 Task: Find a one-way flight from San Jose to Springfield on May 2 for 3 passengers in Premium economy with 1 checked bag, departing between 5:00 PM and 6:00 PM.
Action: Mouse moved to (213, 283)
Screenshot: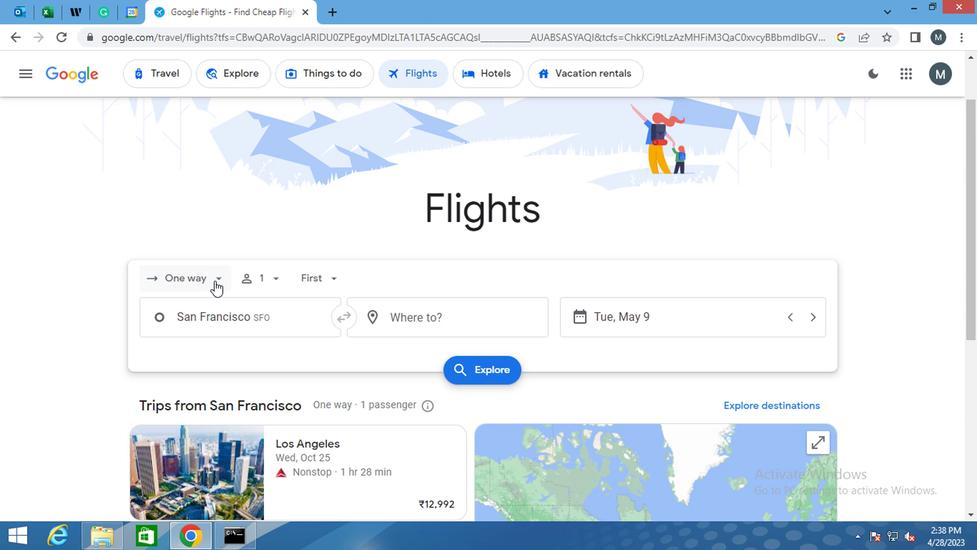 
Action: Mouse pressed left at (213, 283)
Screenshot: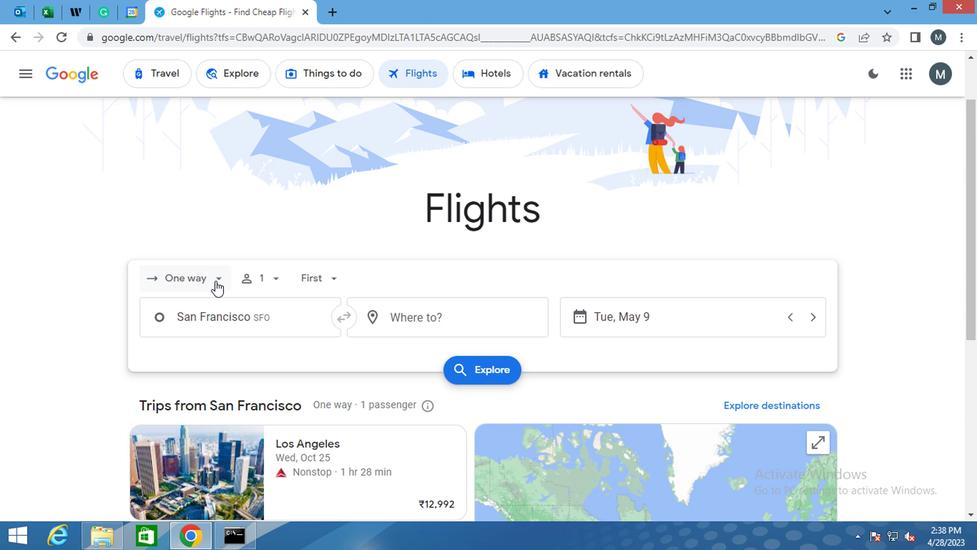 
Action: Mouse moved to (212, 350)
Screenshot: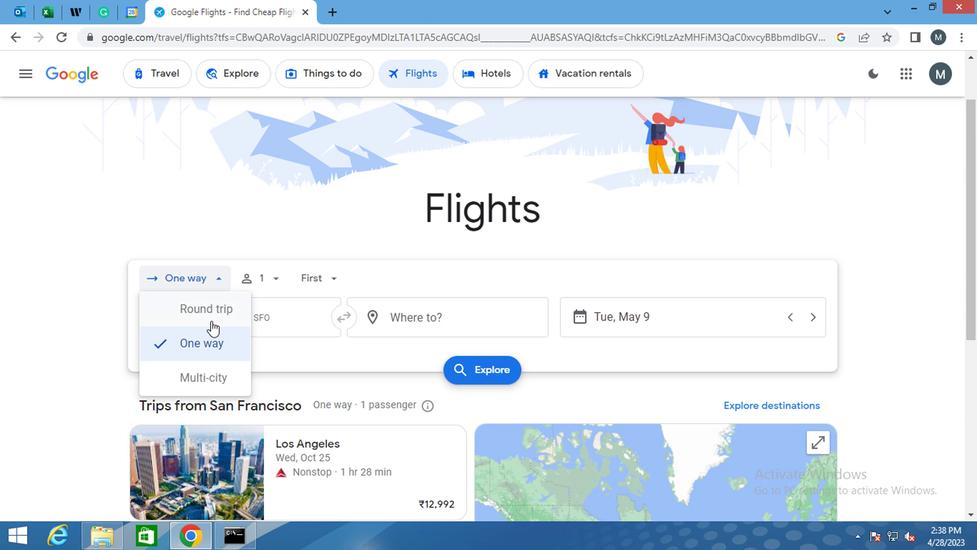 
Action: Mouse pressed left at (212, 350)
Screenshot: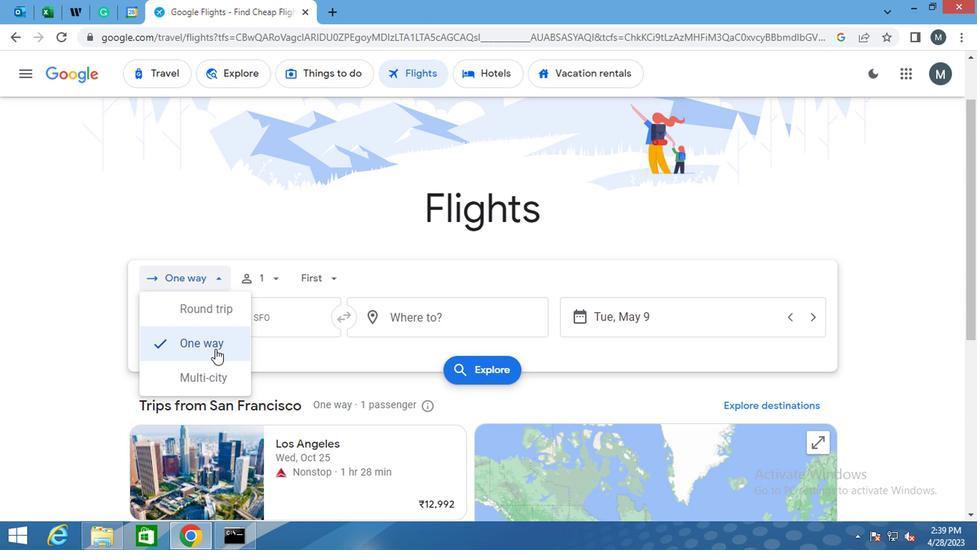 
Action: Mouse moved to (273, 284)
Screenshot: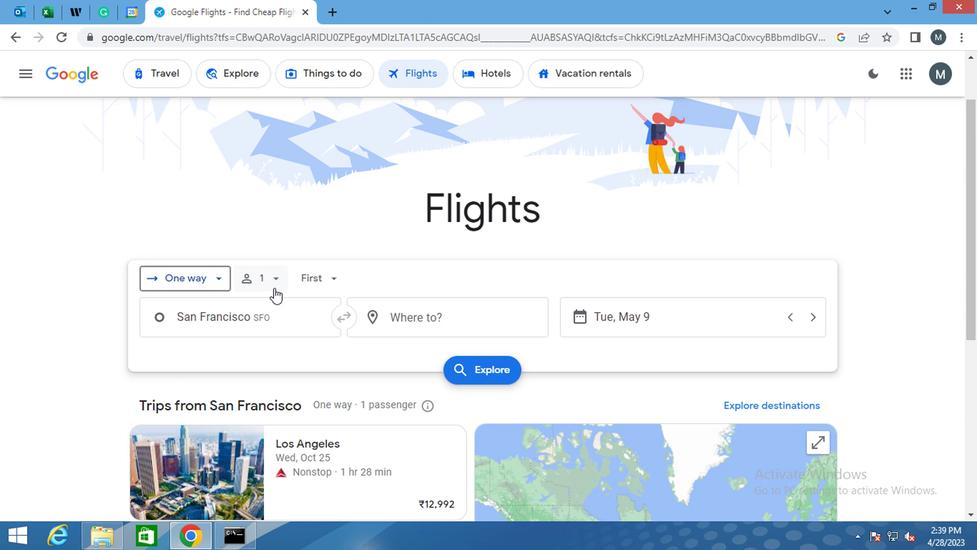 
Action: Mouse pressed left at (273, 284)
Screenshot: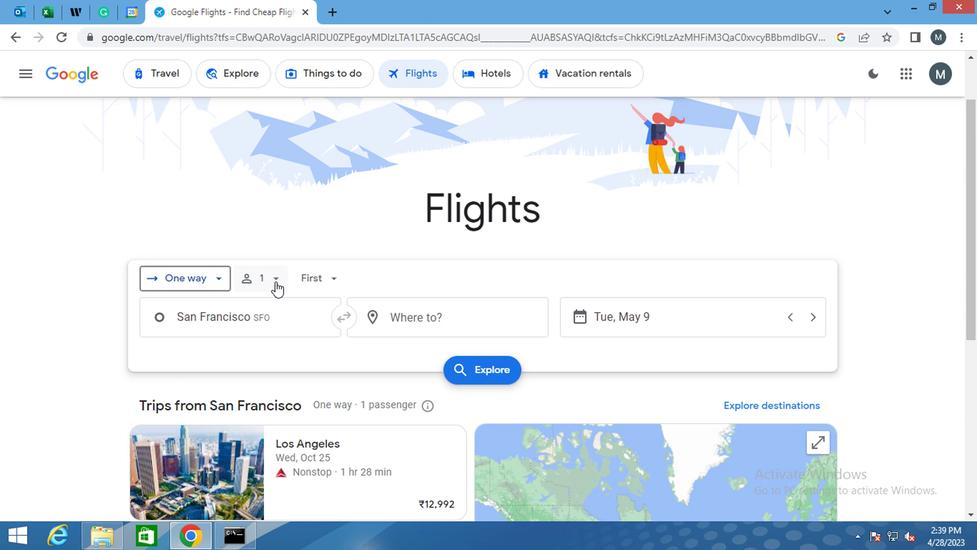 
Action: Mouse moved to (381, 351)
Screenshot: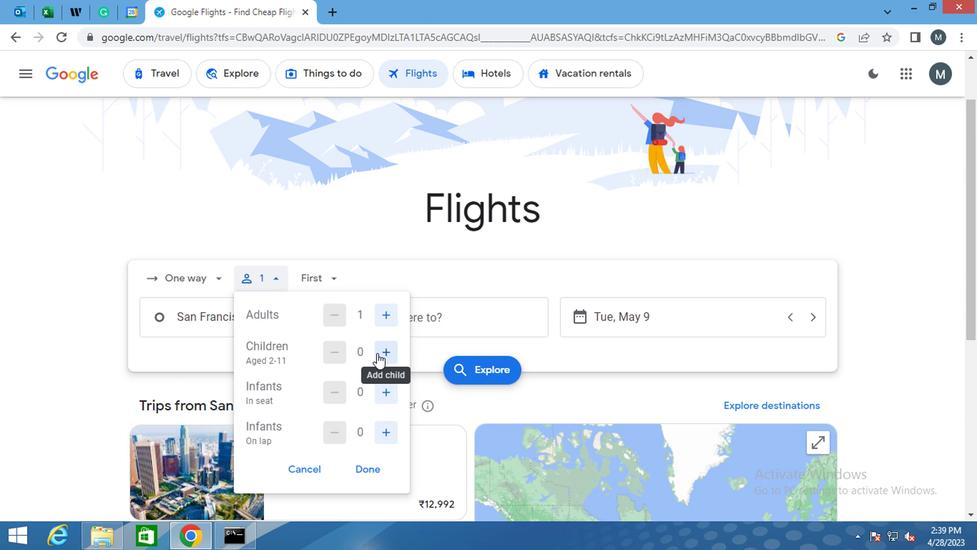 
Action: Mouse pressed left at (381, 351)
Screenshot: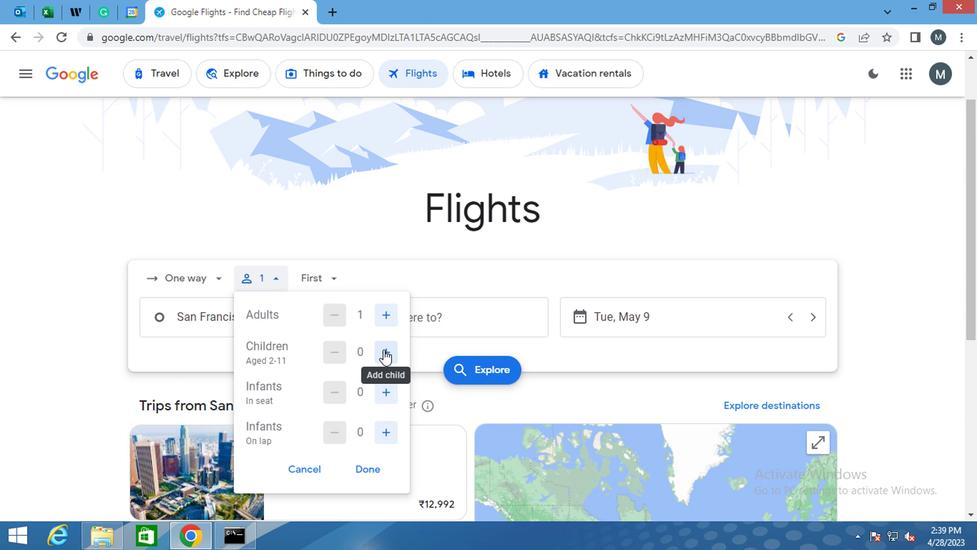 
Action: Mouse moved to (379, 393)
Screenshot: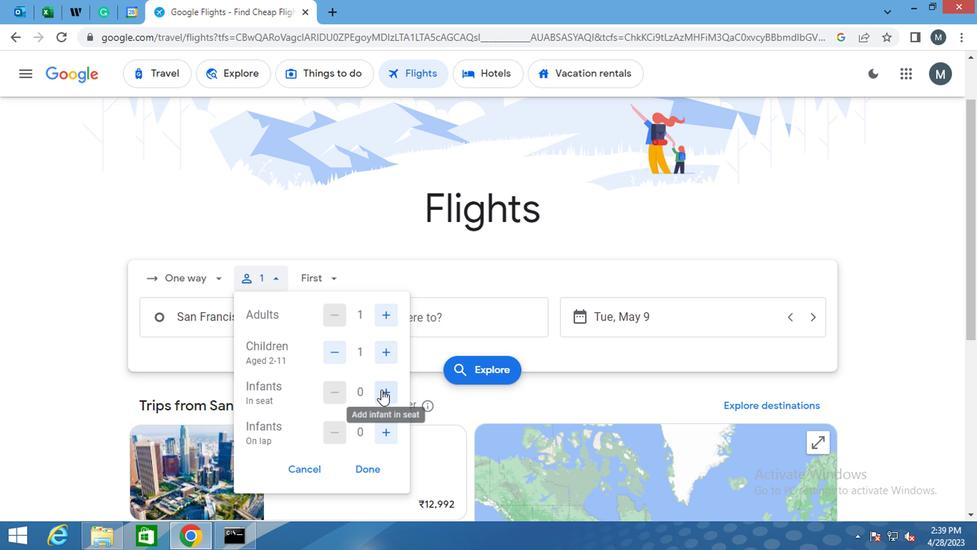 
Action: Mouse pressed left at (379, 393)
Screenshot: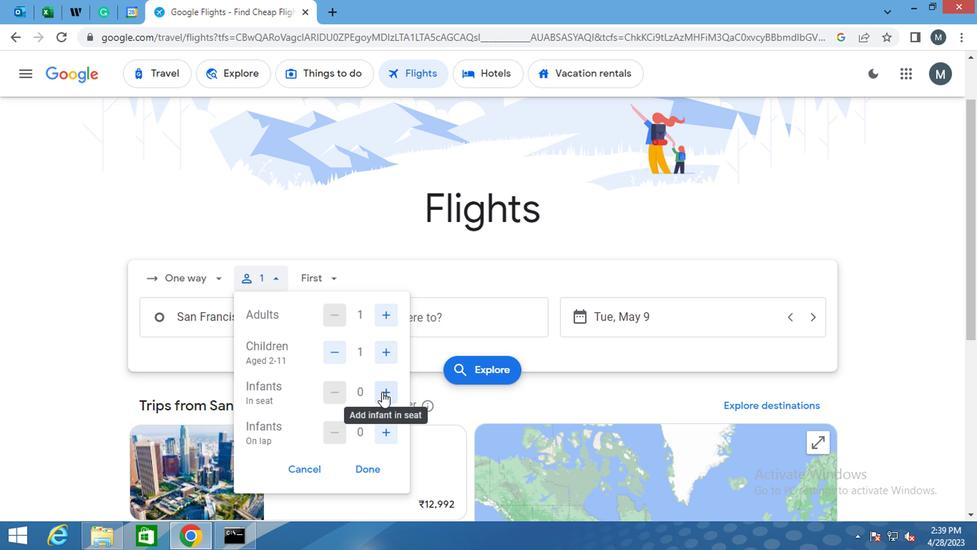 
Action: Mouse moved to (370, 476)
Screenshot: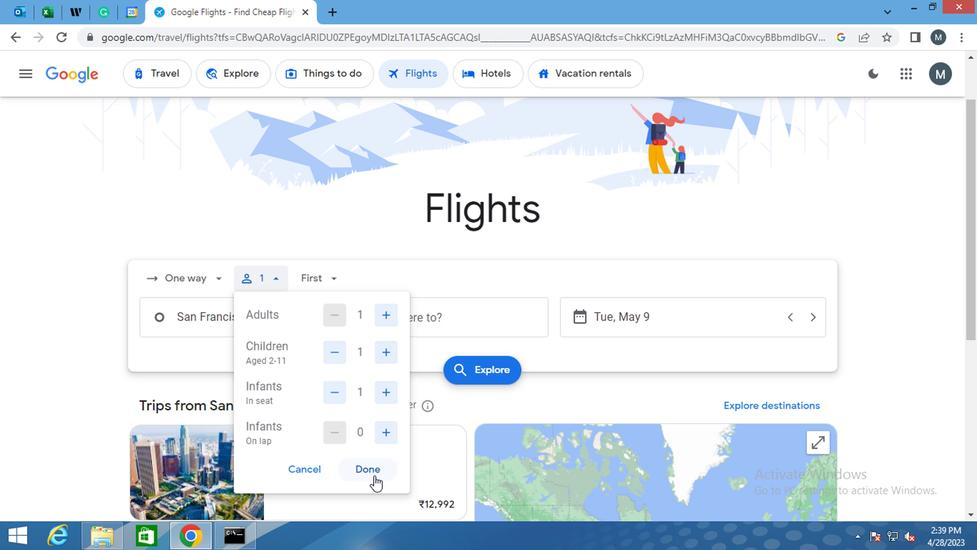
Action: Mouse pressed left at (370, 476)
Screenshot: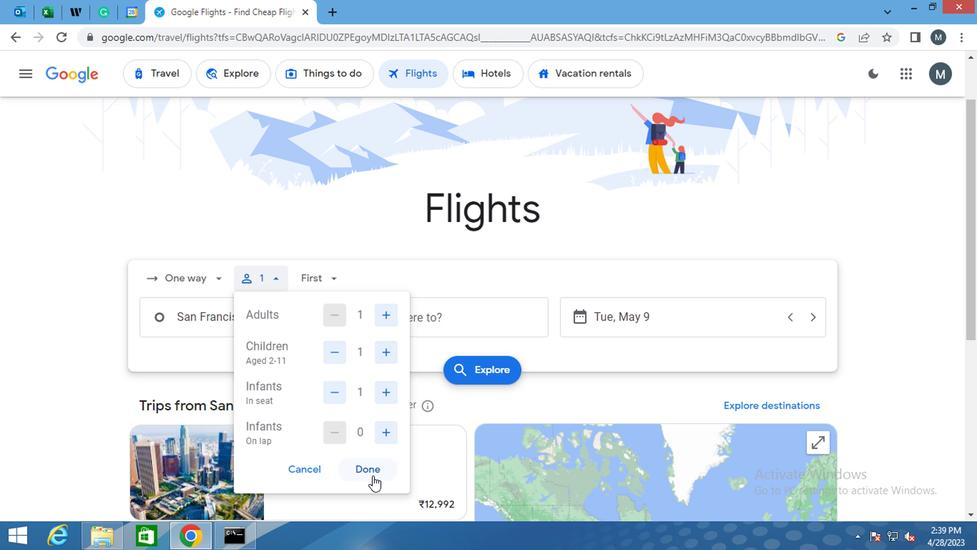 
Action: Mouse moved to (330, 283)
Screenshot: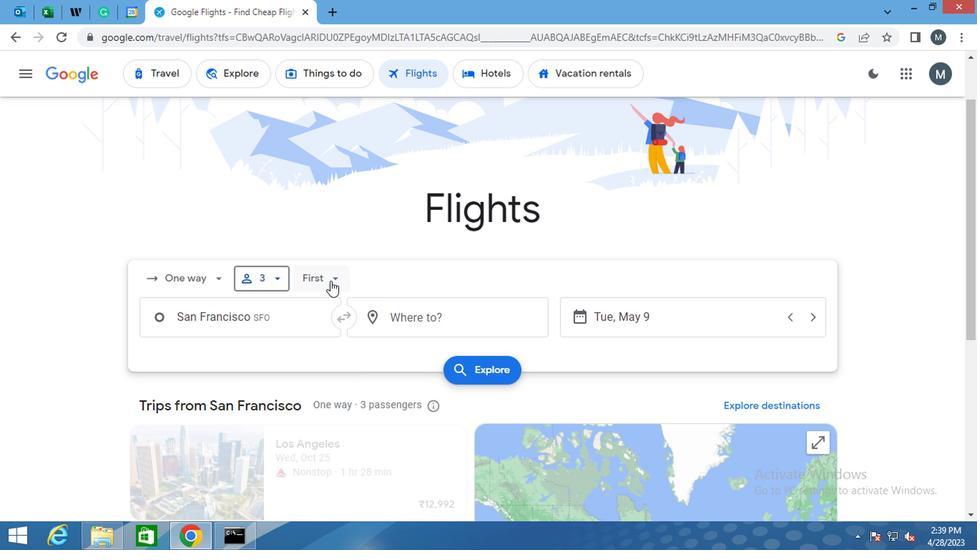 
Action: Mouse pressed left at (330, 283)
Screenshot: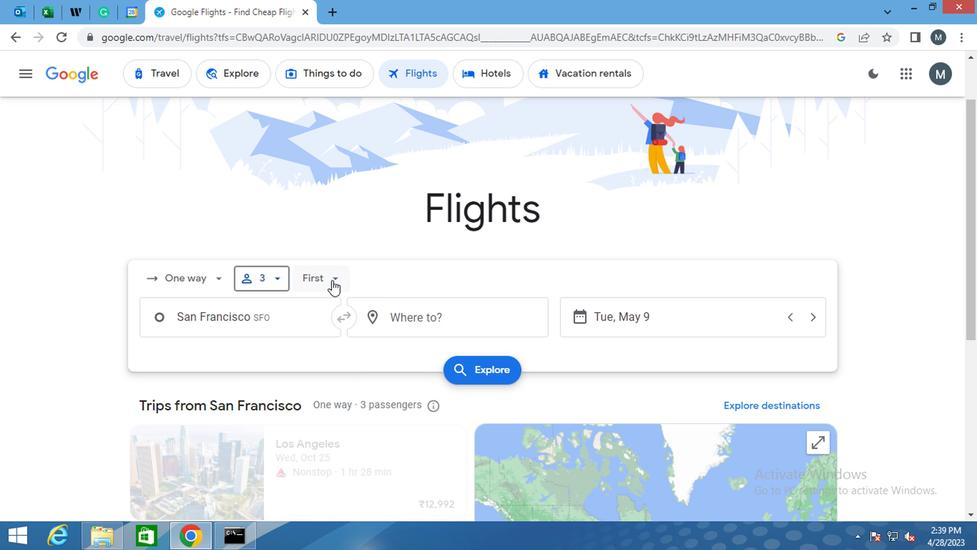 
Action: Mouse moved to (338, 339)
Screenshot: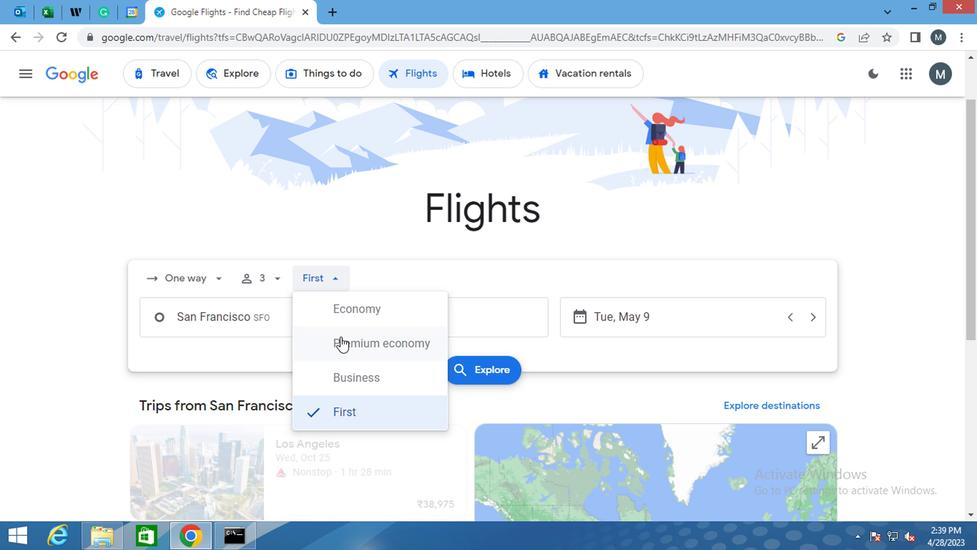 
Action: Mouse pressed left at (338, 339)
Screenshot: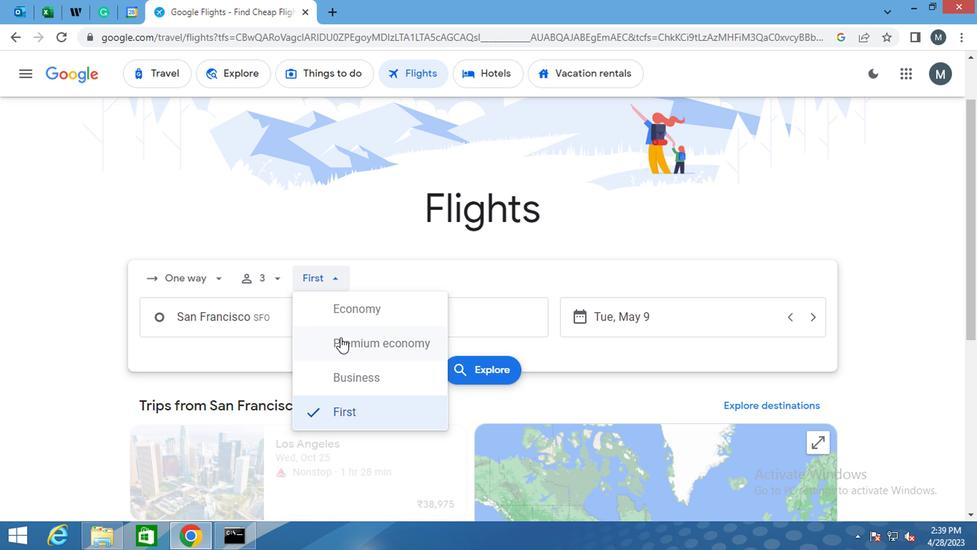 
Action: Mouse moved to (223, 321)
Screenshot: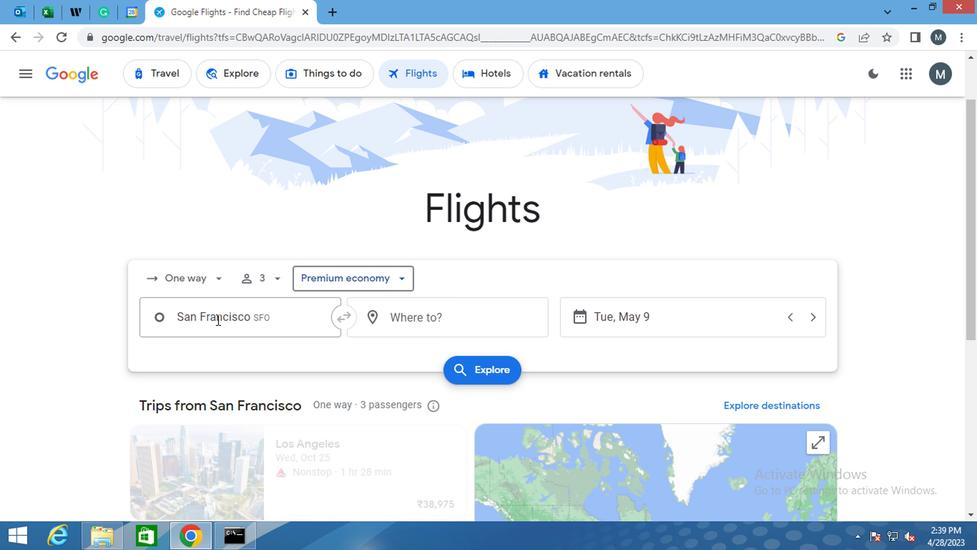 
Action: Mouse pressed left at (223, 321)
Screenshot: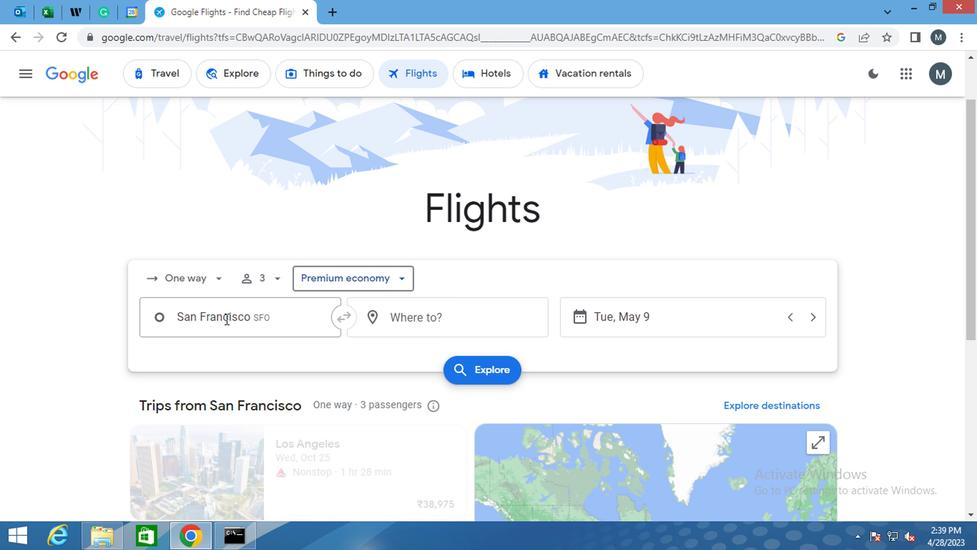 
Action: Mouse moved to (246, 390)
Screenshot: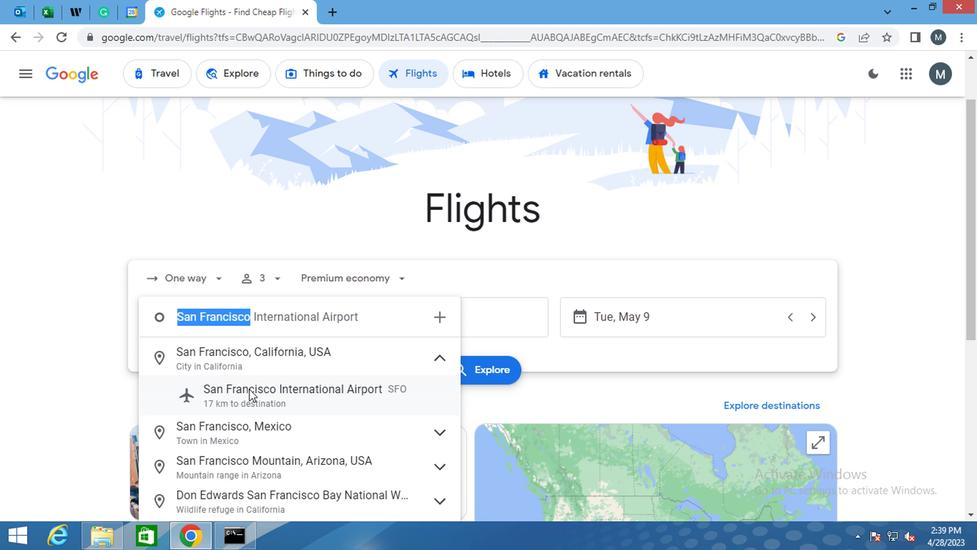 
Action: Mouse pressed left at (246, 390)
Screenshot: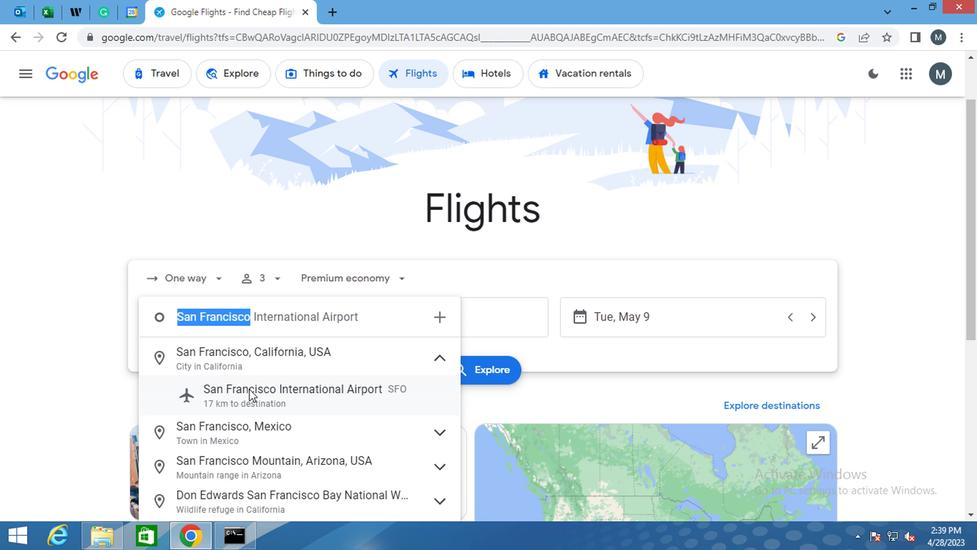
Action: Mouse moved to (253, 322)
Screenshot: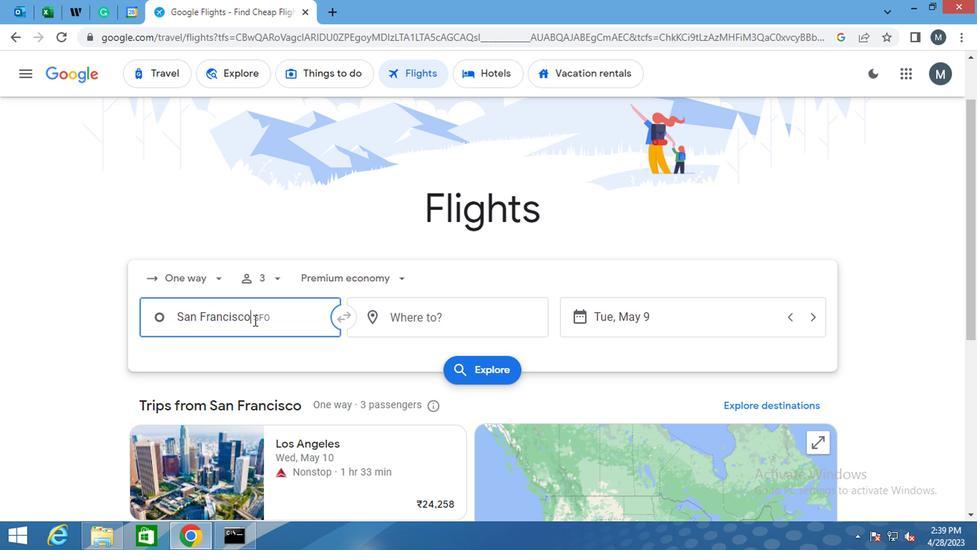 
Action: Mouse pressed left at (253, 322)
Screenshot: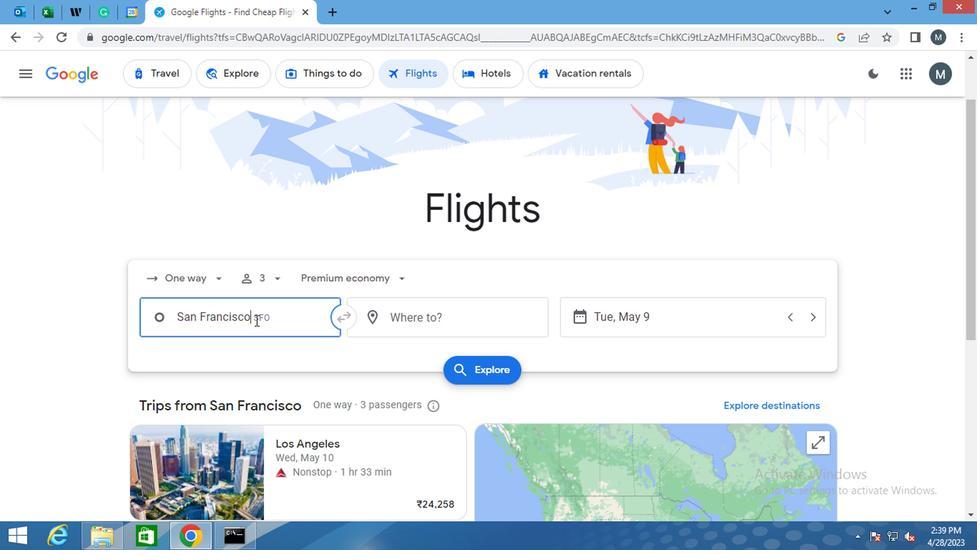 
Action: Mouse moved to (253, 373)
Screenshot: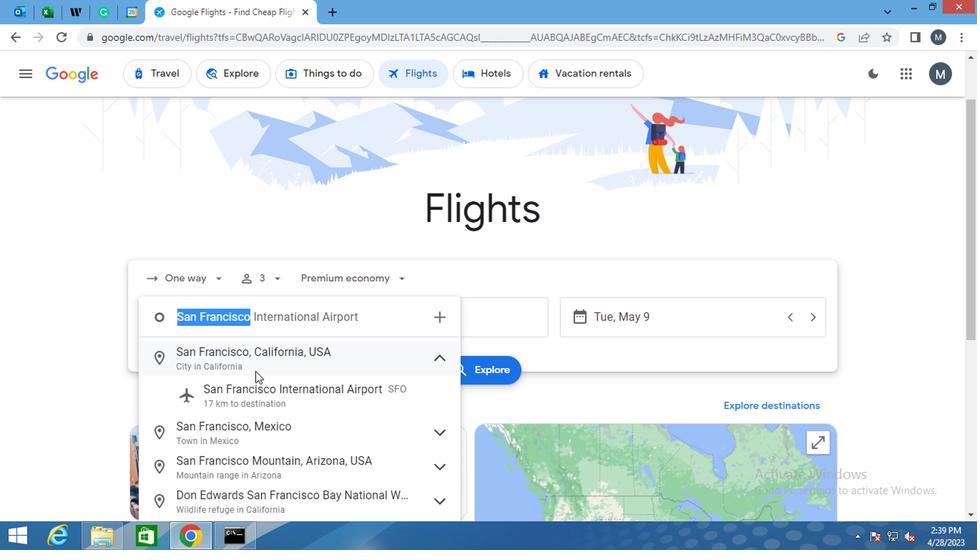 
Action: Key pressed <Key.shift>SAN<Key.space>JOSE
Screenshot: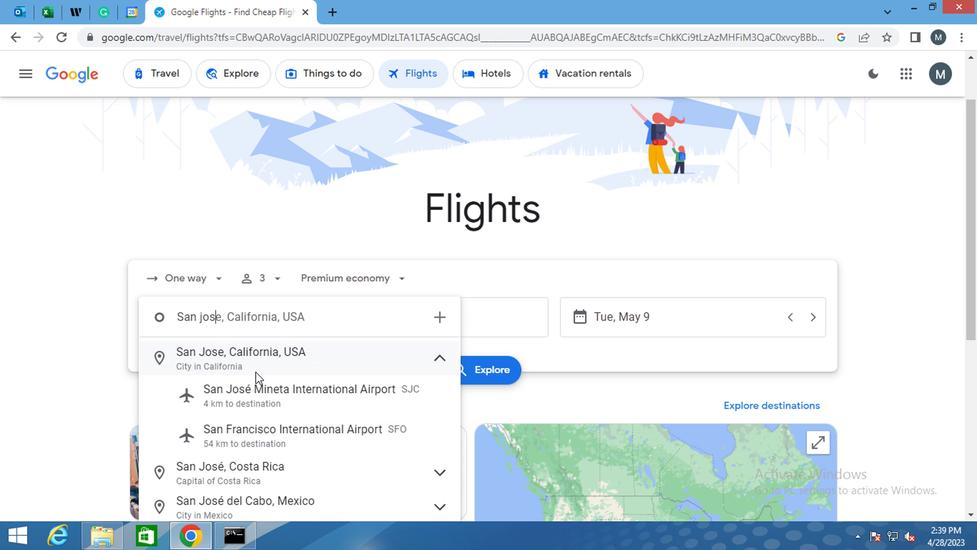 
Action: Mouse moved to (267, 438)
Screenshot: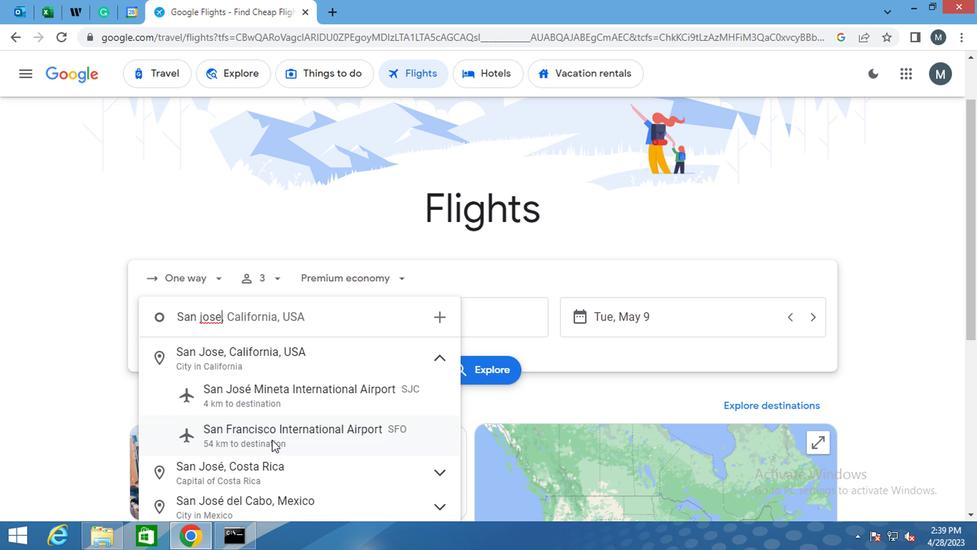 
Action: Key pressed IN<Key.backspace><Key.backspace><Key.space>INTE
Screenshot: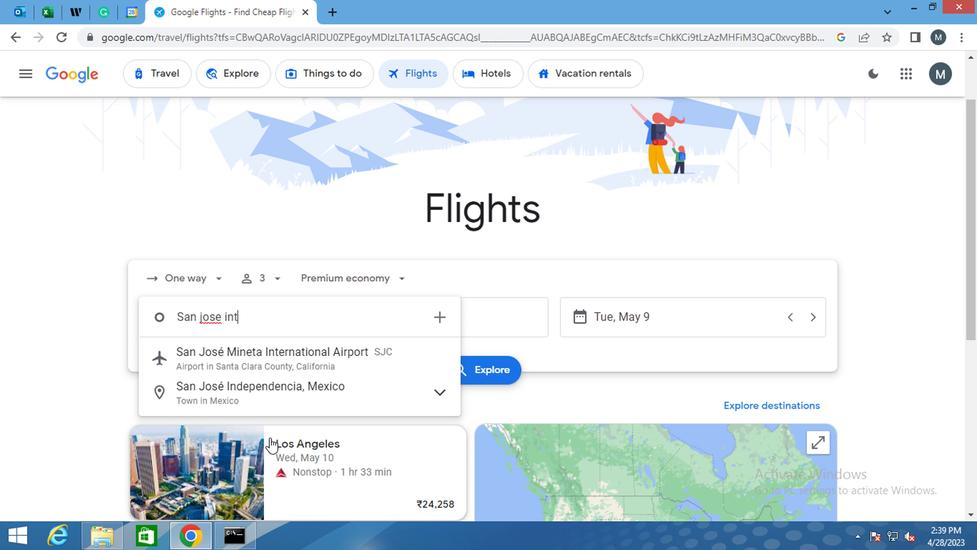 
Action: Mouse moved to (332, 361)
Screenshot: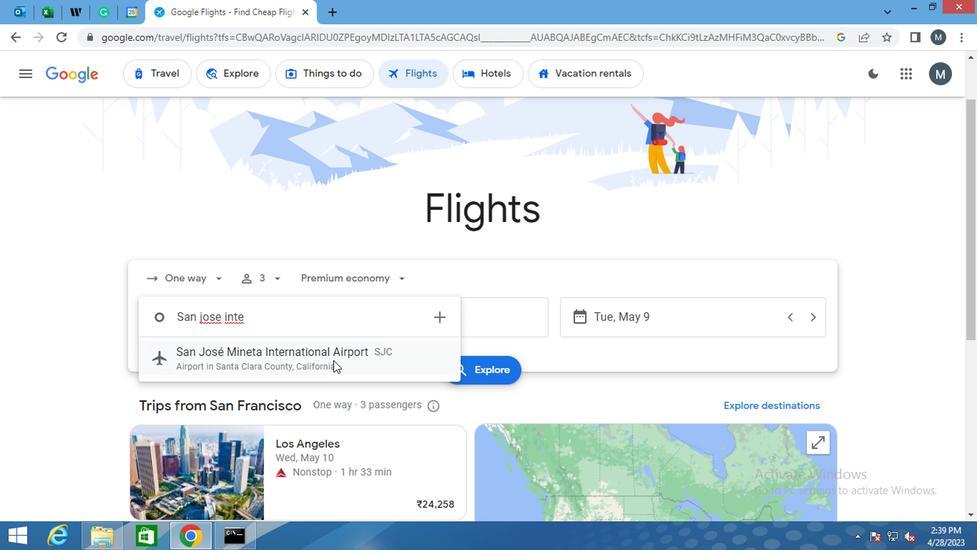 
Action: Mouse pressed left at (332, 361)
Screenshot: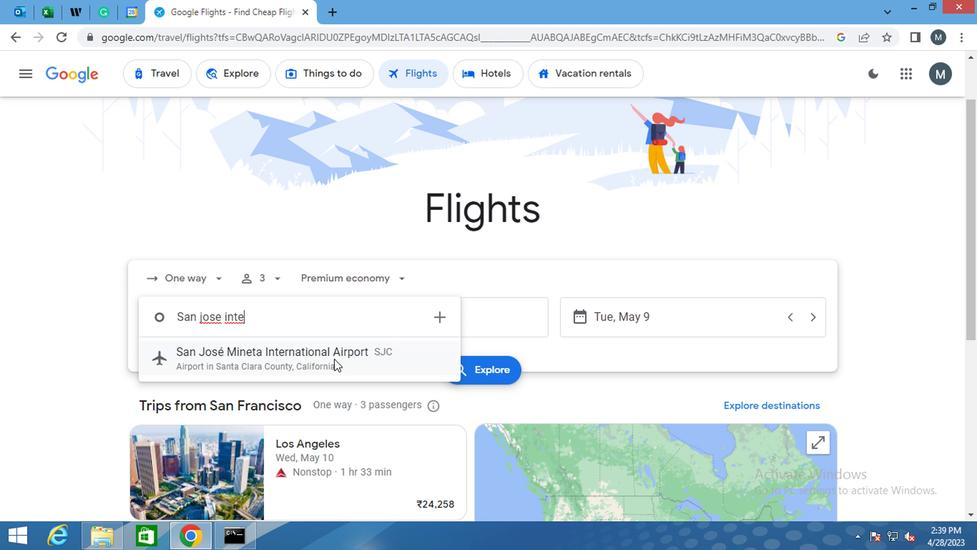 
Action: Mouse moved to (427, 322)
Screenshot: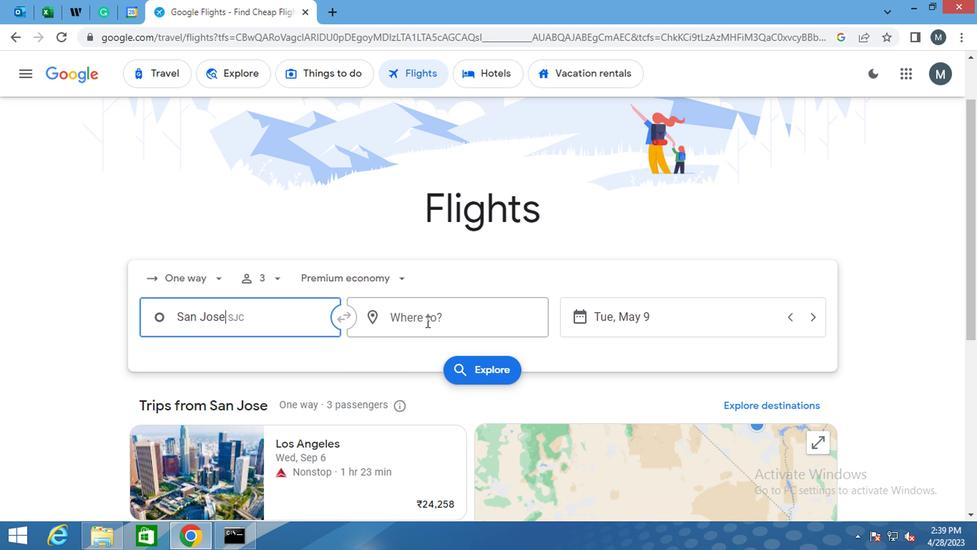 
Action: Mouse pressed left at (427, 322)
Screenshot: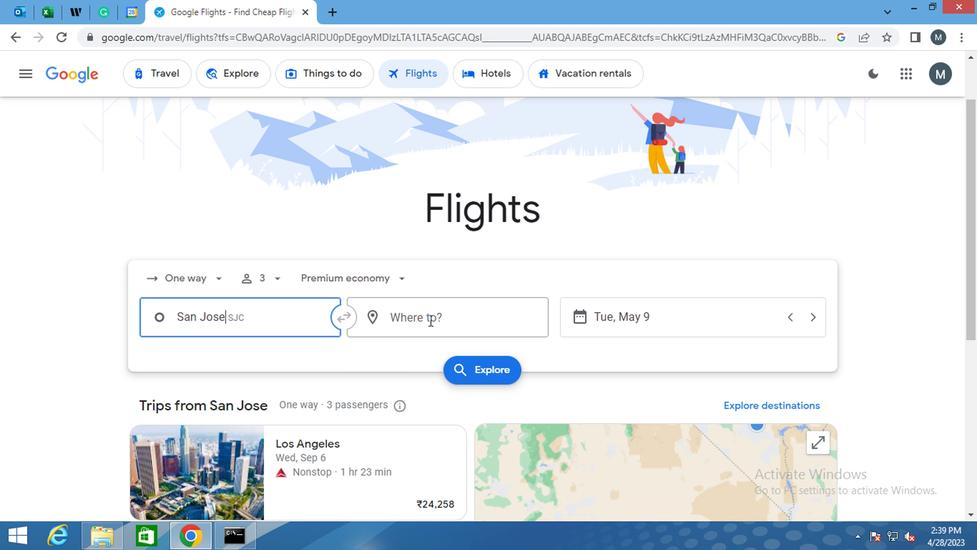 
Action: Key pressed <Key.shift>SPRINGFIELD<Key.space>
Screenshot: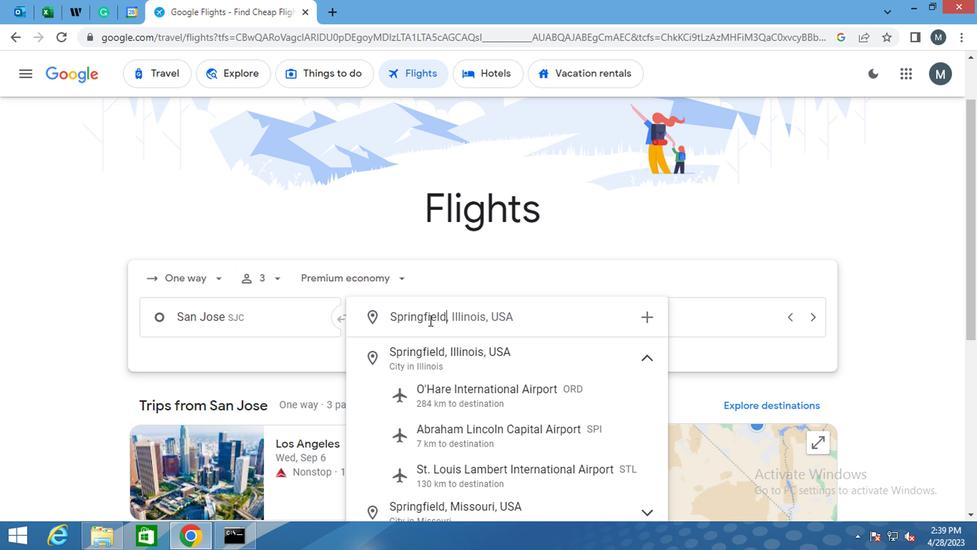 
Action: Mouse moved to (542, 437)
Screenshot: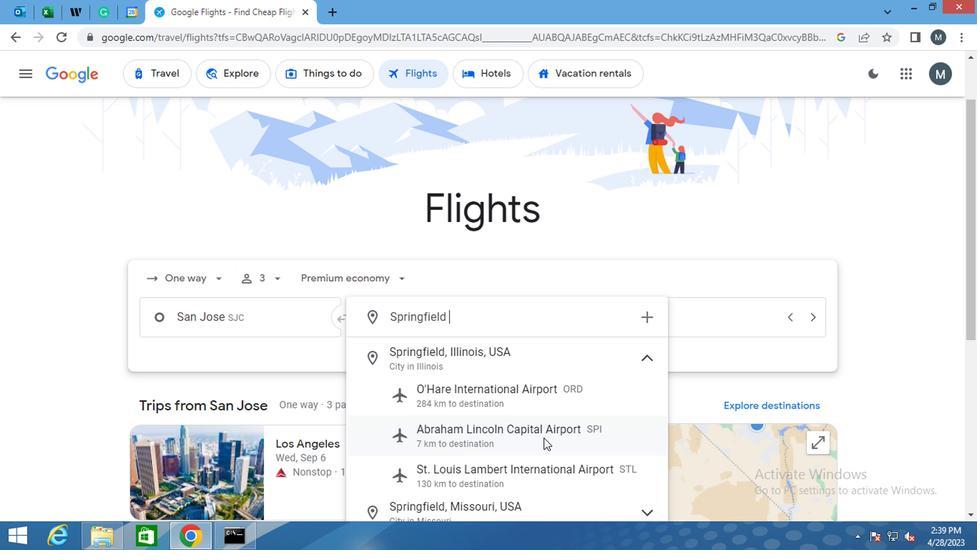
Action: Mouse pressed left at (542, 437)
Screenshot: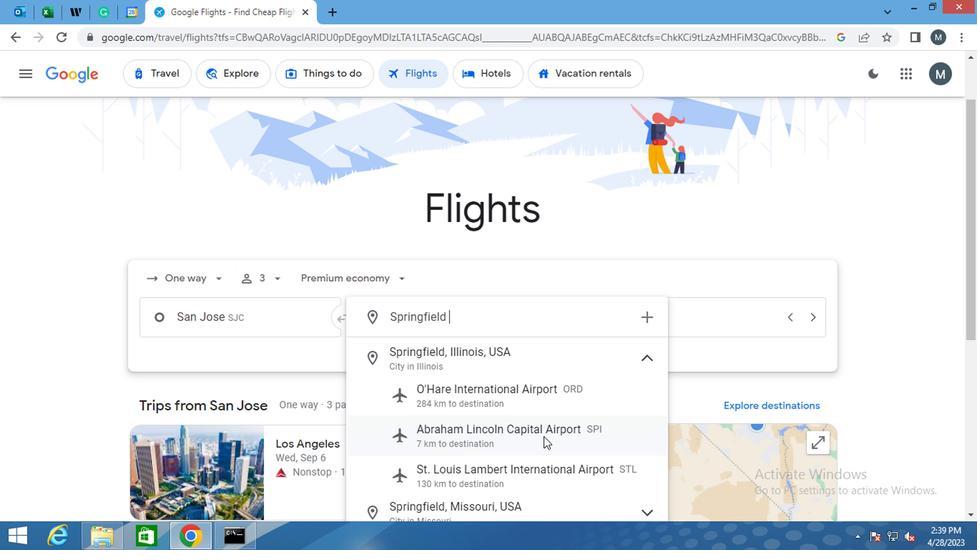 
Action: Mouse moved to (736, 322)
Screenshot: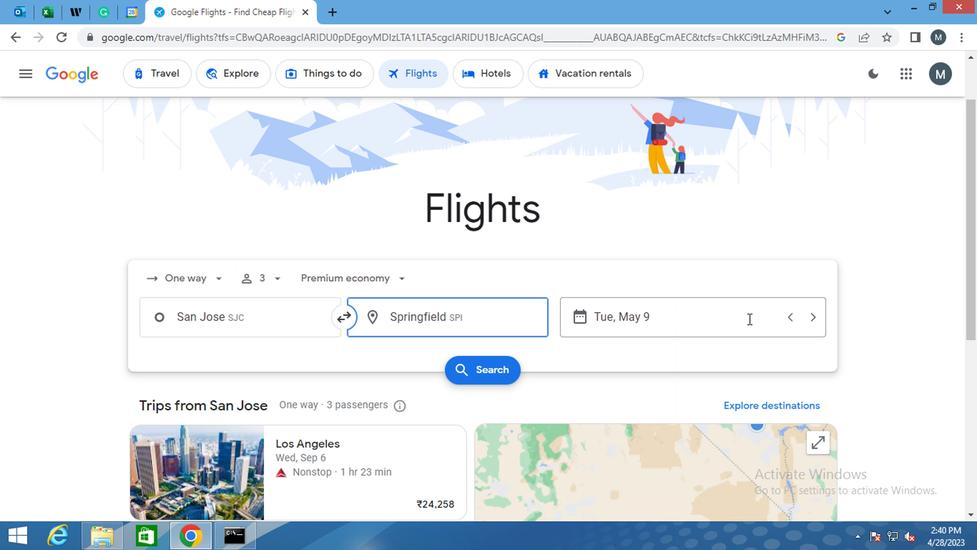 
Action: Mouse pressed left at (736, 322)
Screenshot: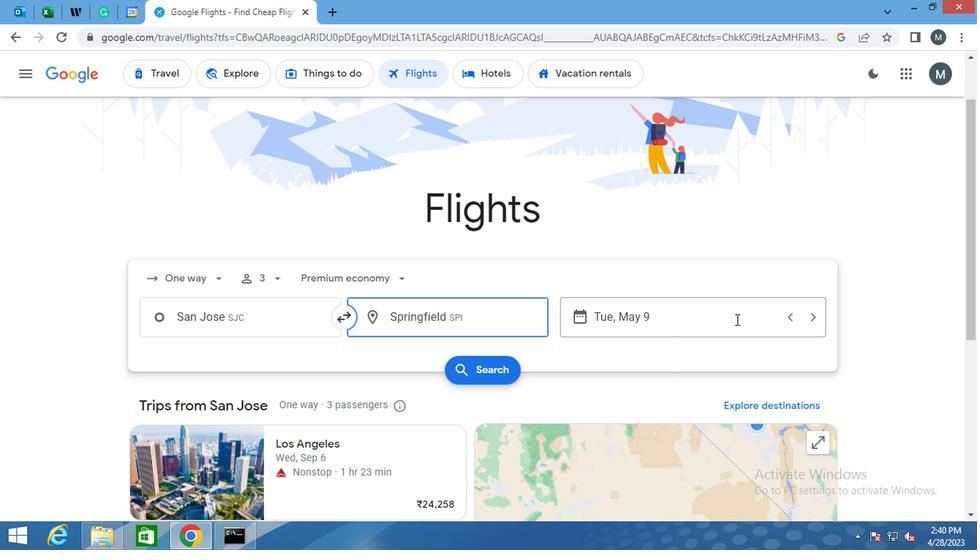 
Action: Mouse moved to (664, 251)
Screenshot: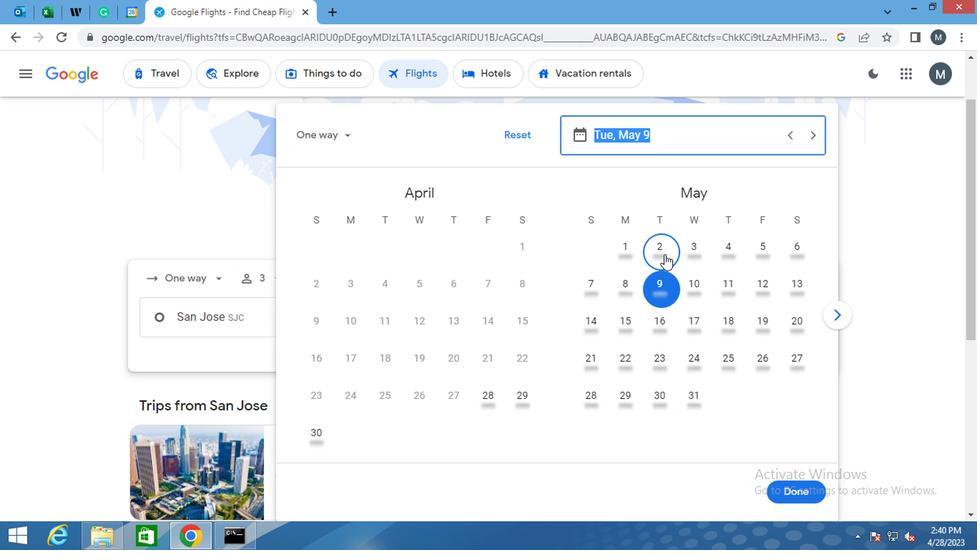 
Action: Mouse pressed left at (664, 251)
Screenshot: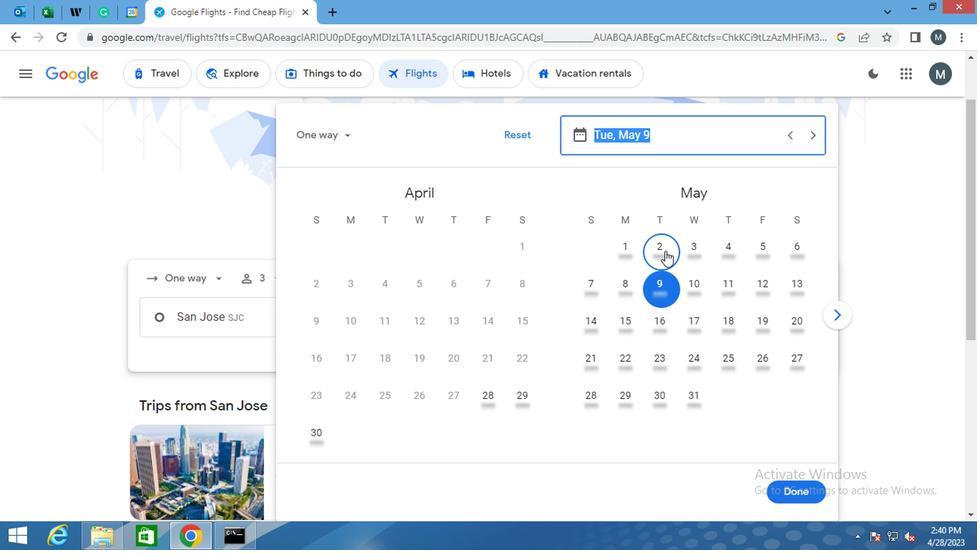 
Action: Mouse moved to (791, 485)
Screenshot: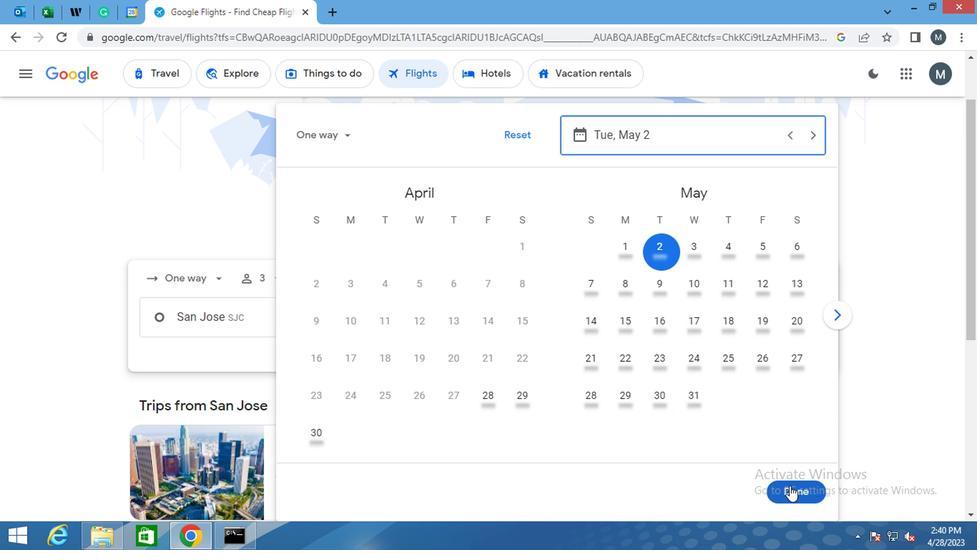
Action: Mouse pressed left at (791, 485)
Screenshot: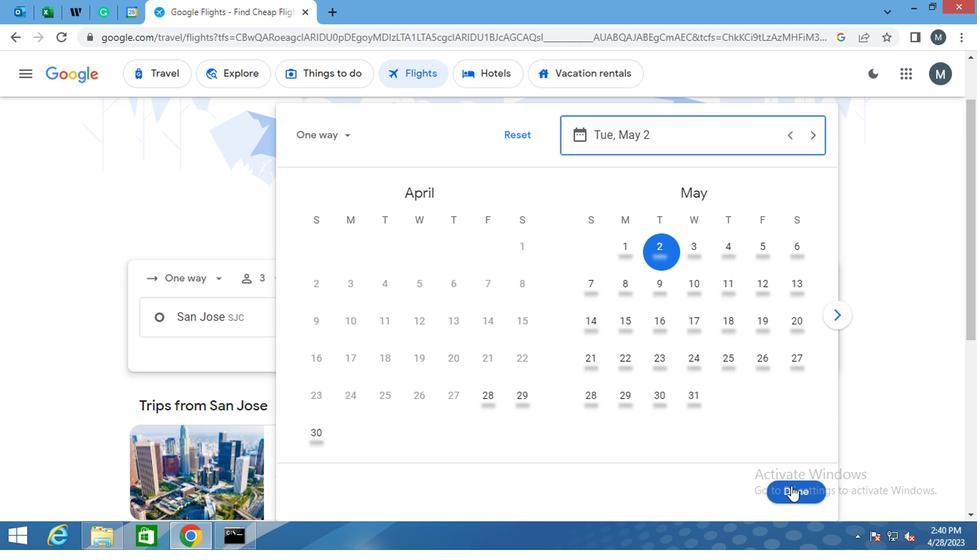 
Action: Mouse moved to (225, 315)
Screenshot: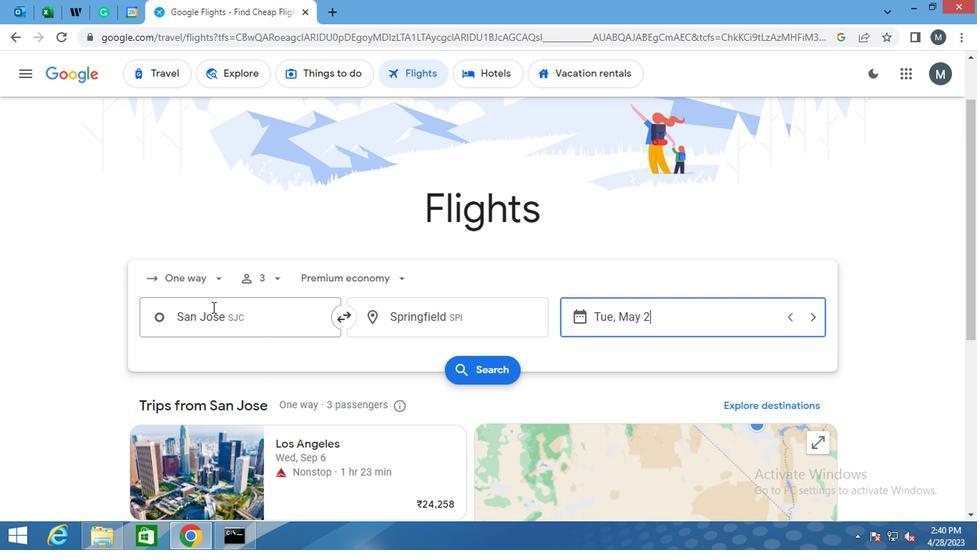 
Action: Mouse scrolled (225, 315) with delta (0, 0)
Screenshot: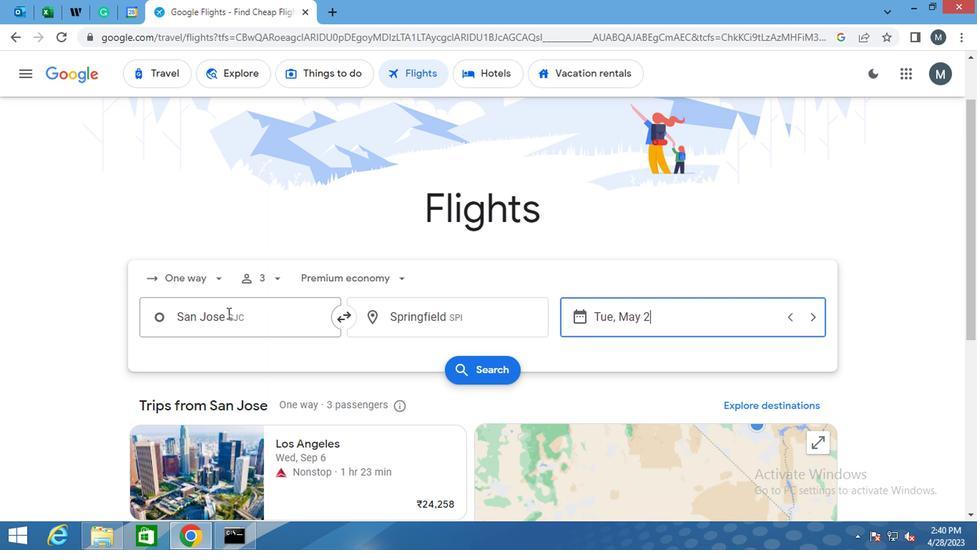 
Action: Mouse moved to (484, 301)
Screenshot: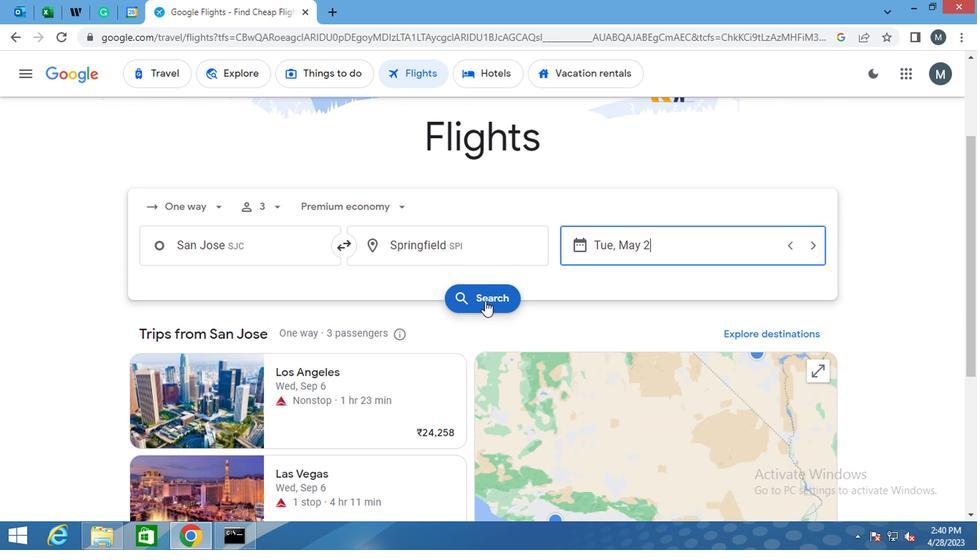 
Action: Mouse pressed left at (484, 301)
Screenshot: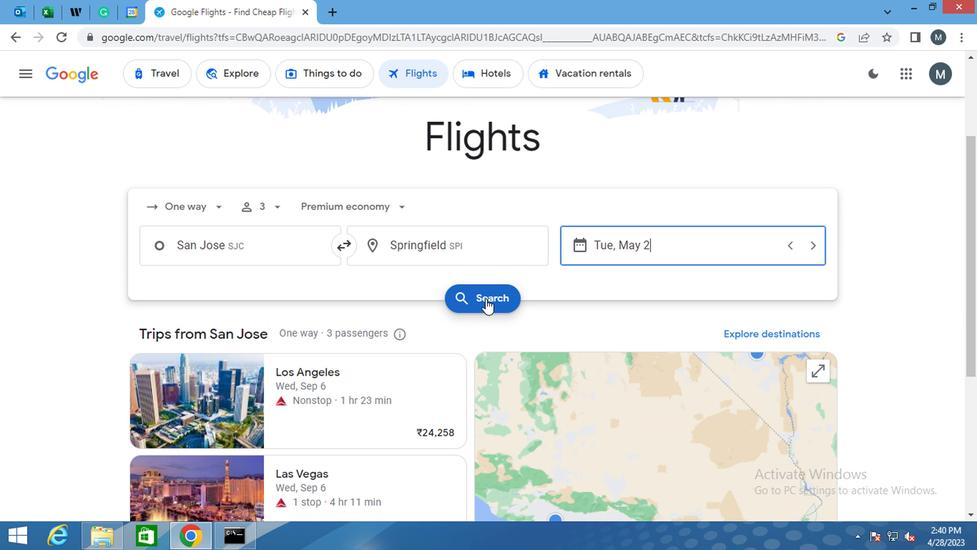 
Action: Mouse moved to (157, 207)
Screenshot: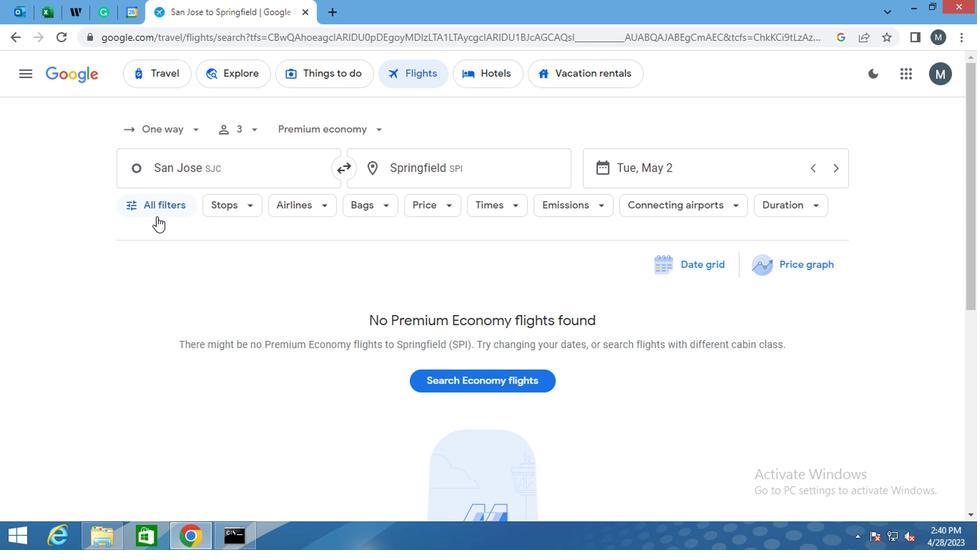 
Action: Mouse pressed left at (157, 207)
Screenshot: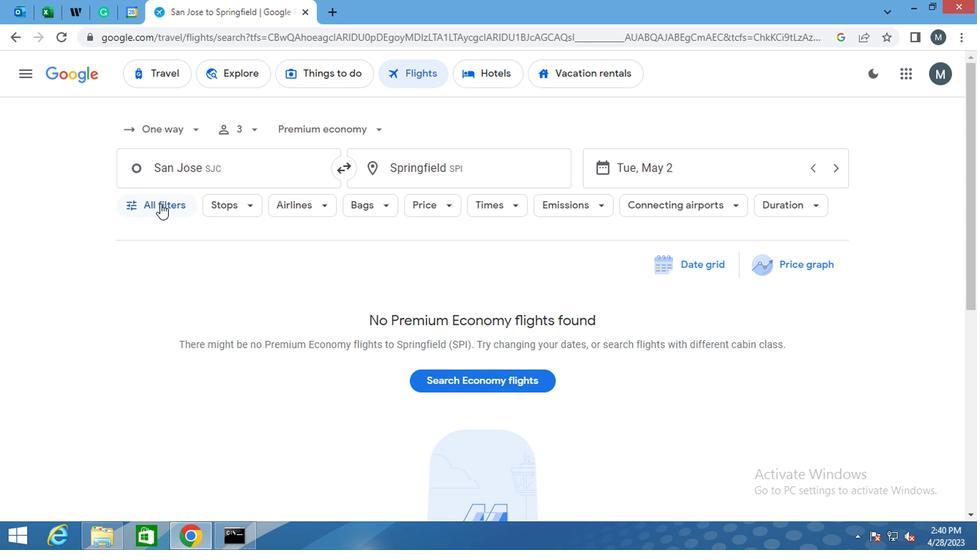 
Action: Mouse moved to (185, 305)
Screenshot: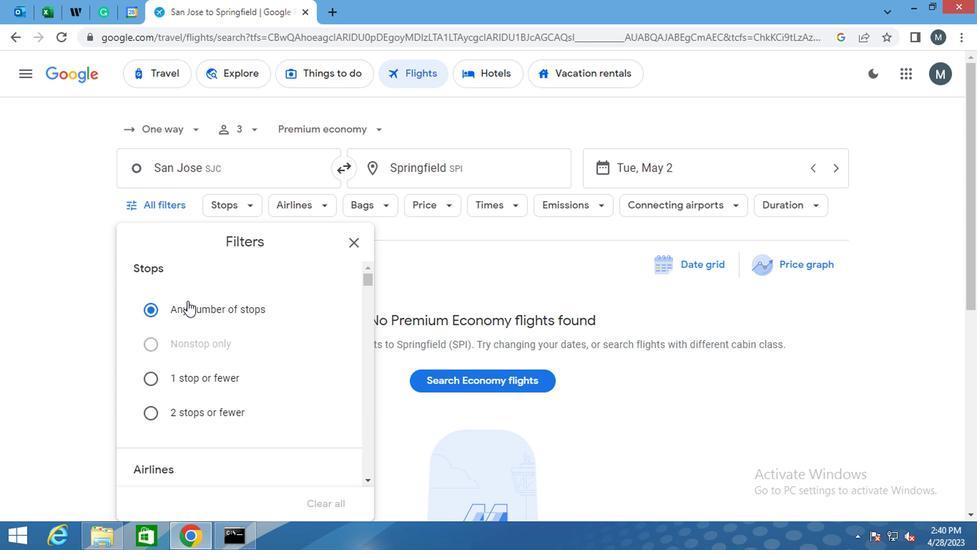 
Action: Mouse scrolled (185, 304) with delta (0, 0)
Screenshot: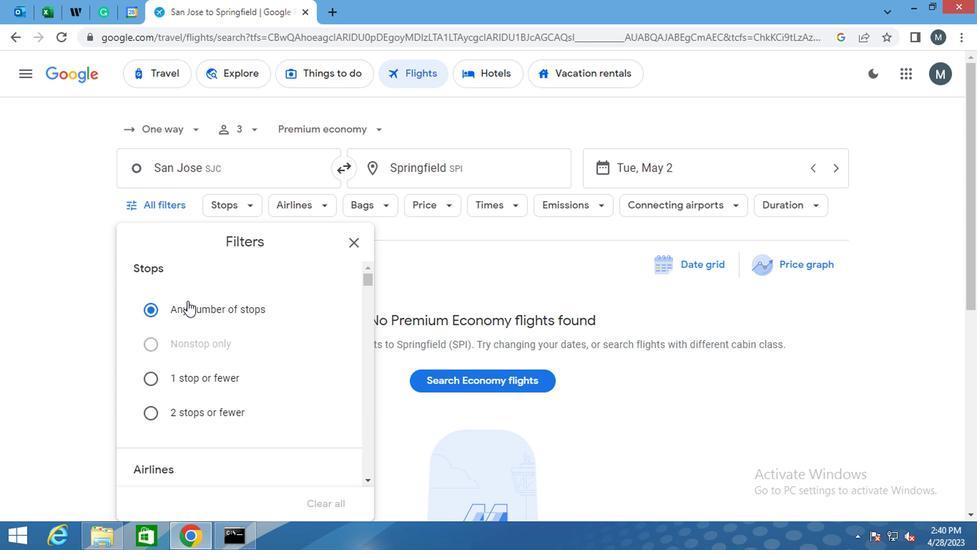 
Action: Mouse moved to (188, 315)
Screenshot: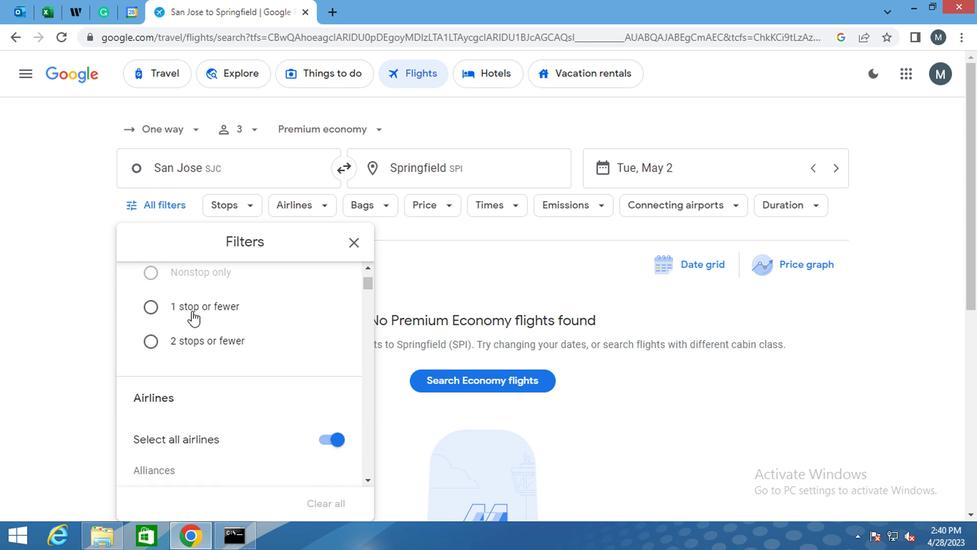 
Action: Mouse scrolled (188, 314) with delta (0, -1)
Screenshot: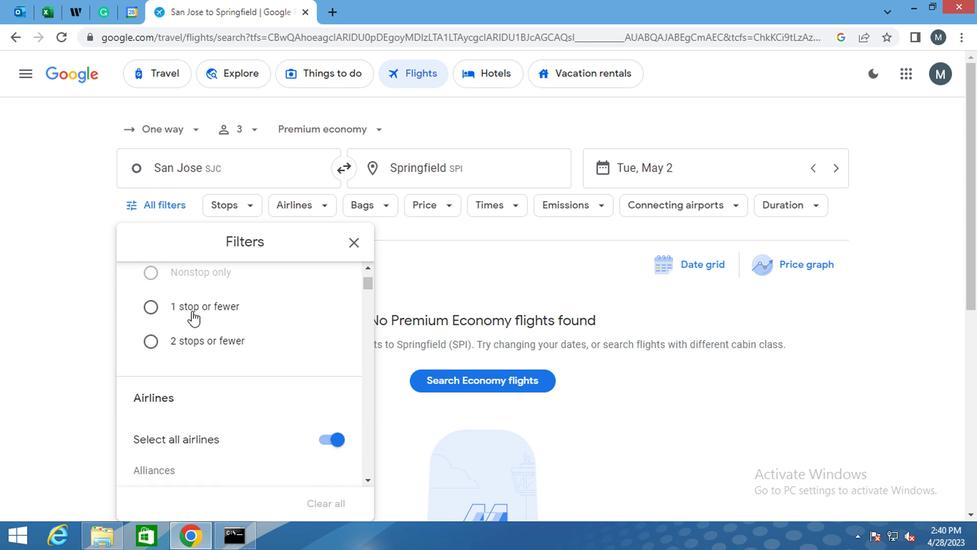 
Action: Mouse moved to (325, 363)
Screenshot: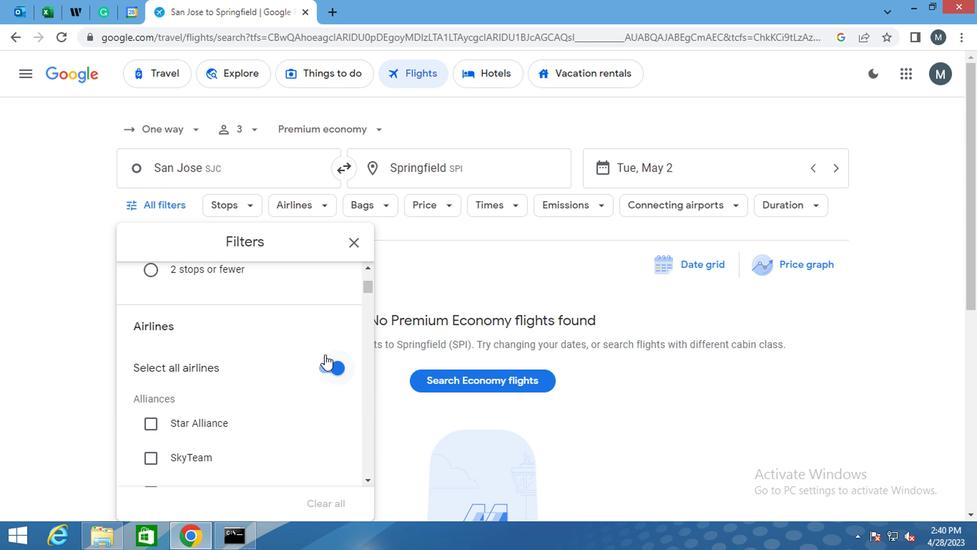 
Action: Mouse pressed left at (325, 363)
Screenshot: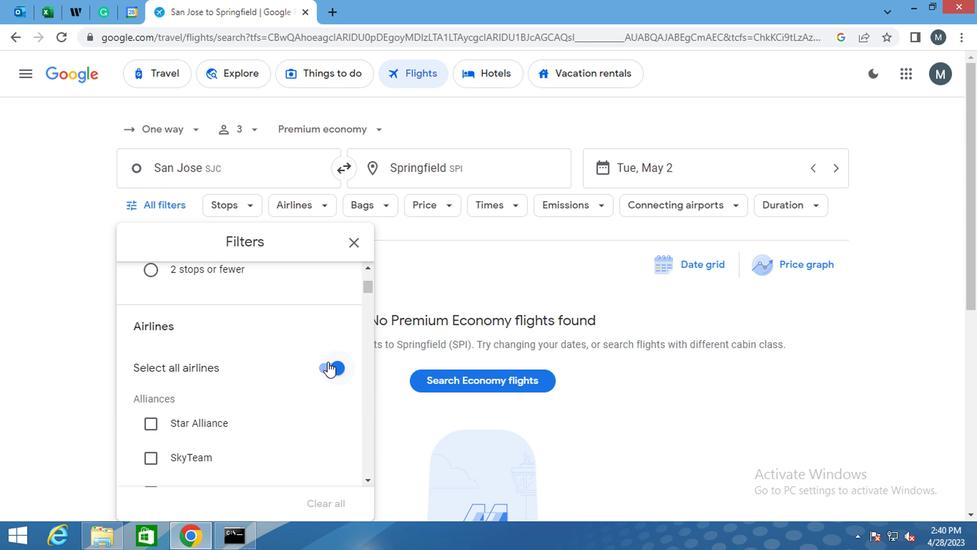 
Action: Mouse moved to (265, 341)
Screenshot: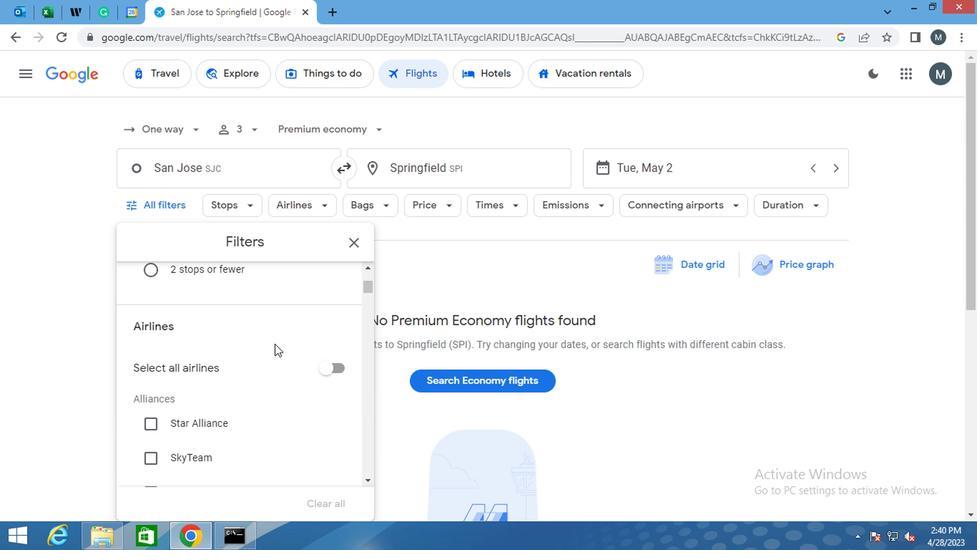 
Action: Mouse scrolled (265, 341) with delta (0, 0)
Screenshot: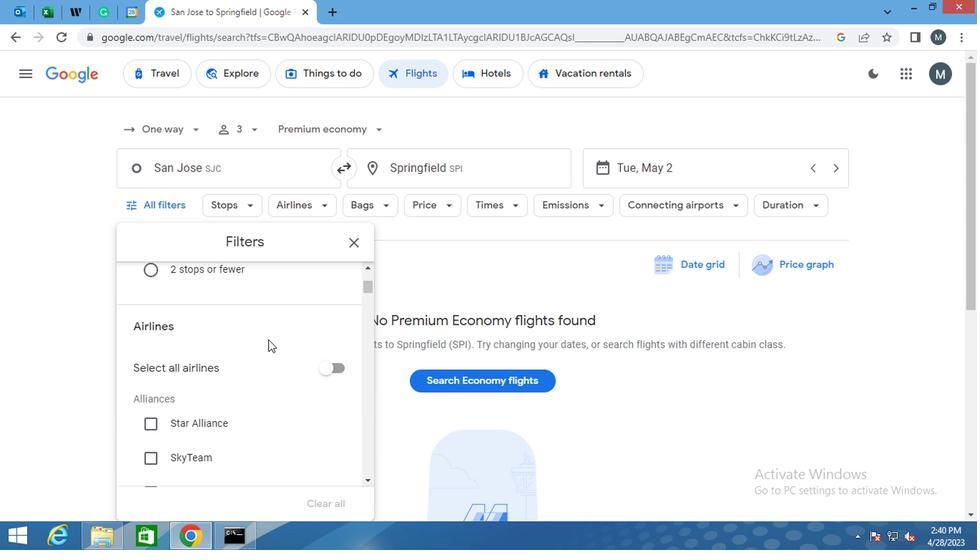 
Action: Mouse scrolled (265, 341) with delta (0, 0)
Screenshot: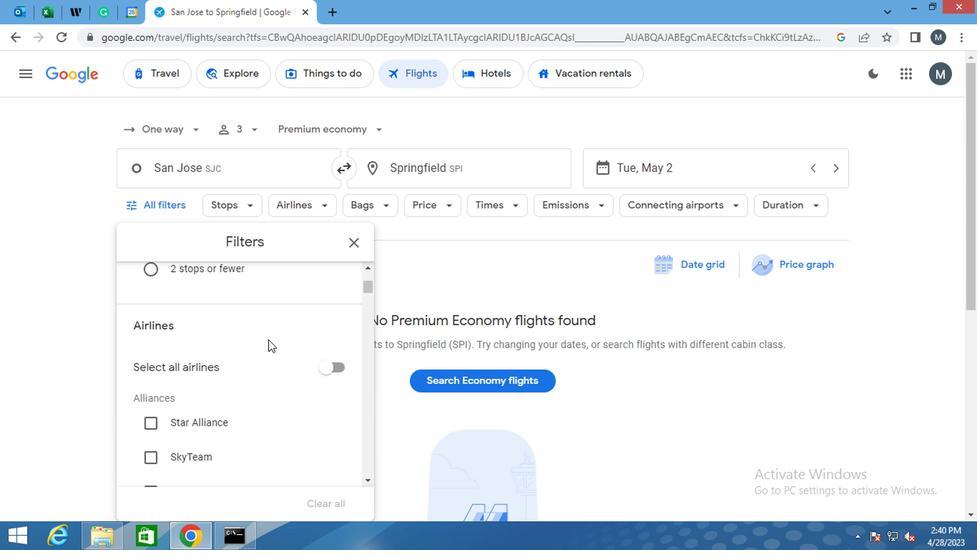 
Action: Mouse moved to (190, 346)
Screenshot: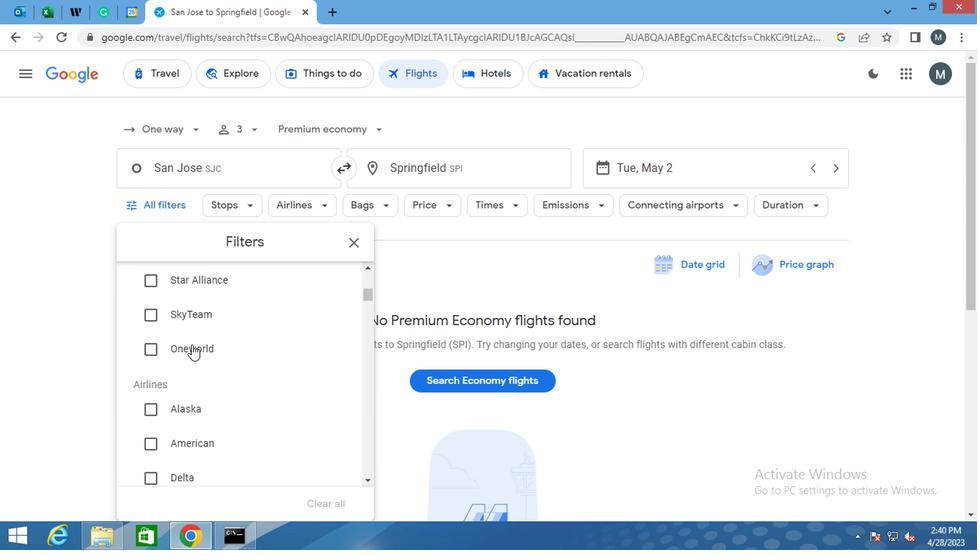 
Action: Mouse scrolled (190, 346) with delta (0, 0)
Screenshot: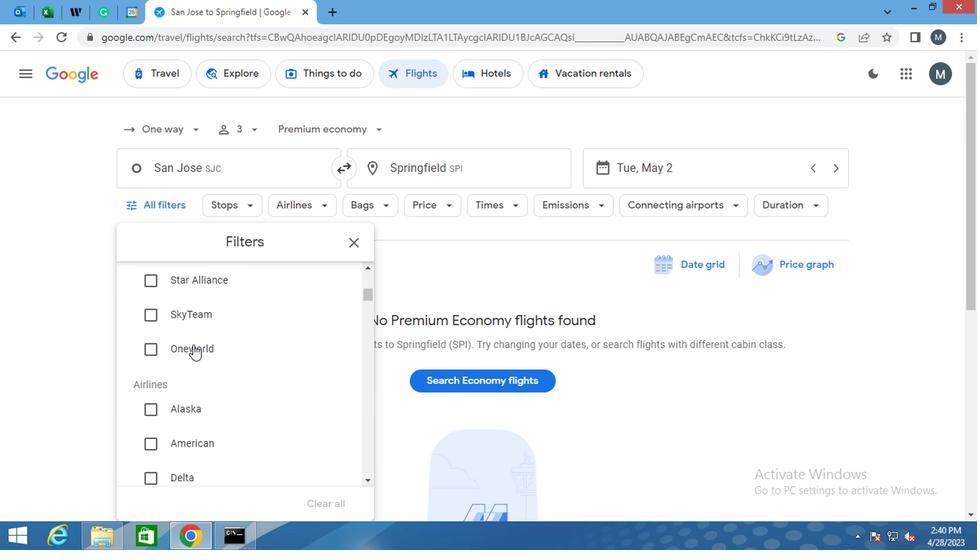 
Action: Mouse moved to (205, 351)
Screenshot: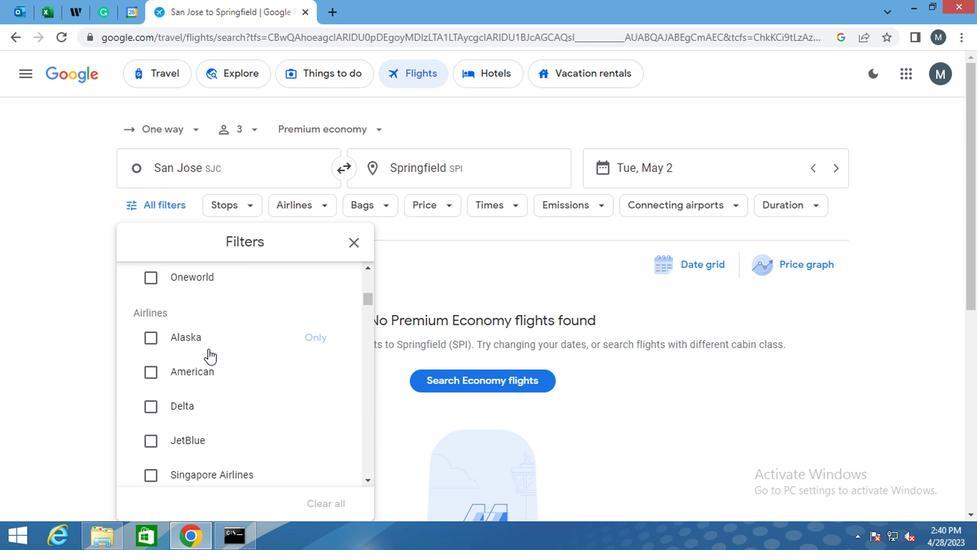 
Action: Mouse scrolled (205, 350) with delta (0, -1)
Screenshot: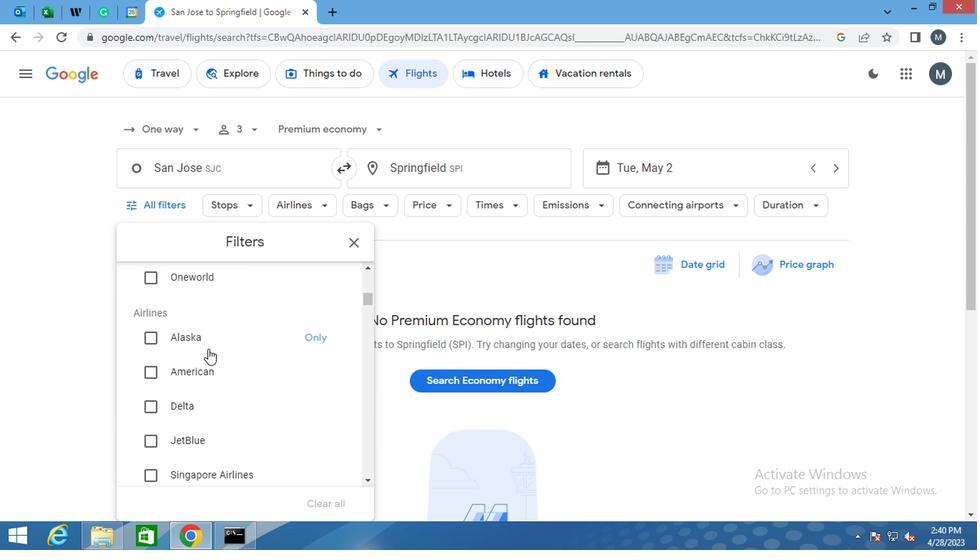 
Action: Mouse moved to (237, 361)
Screenshot: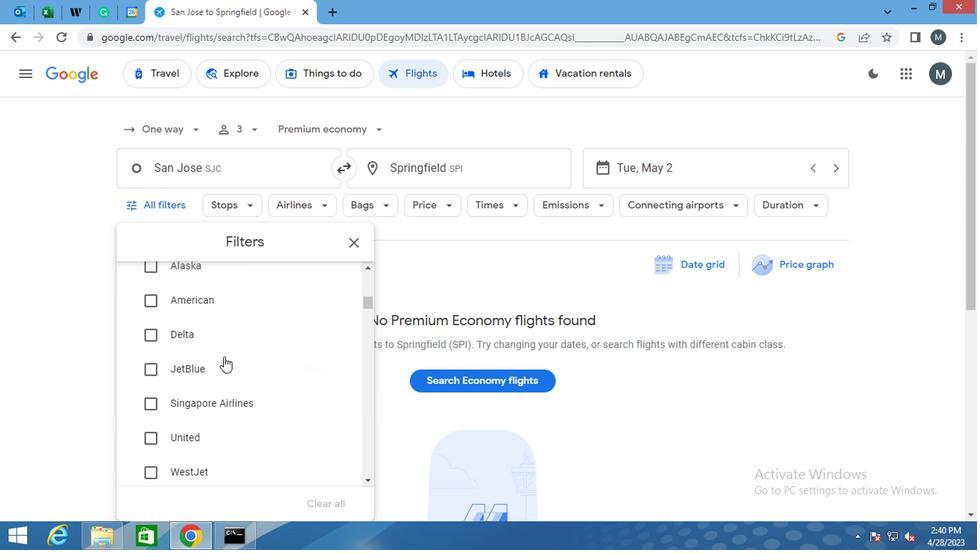 
Action: Mouse scrolled (237, 360) with delta (0, -1)
Screenshot: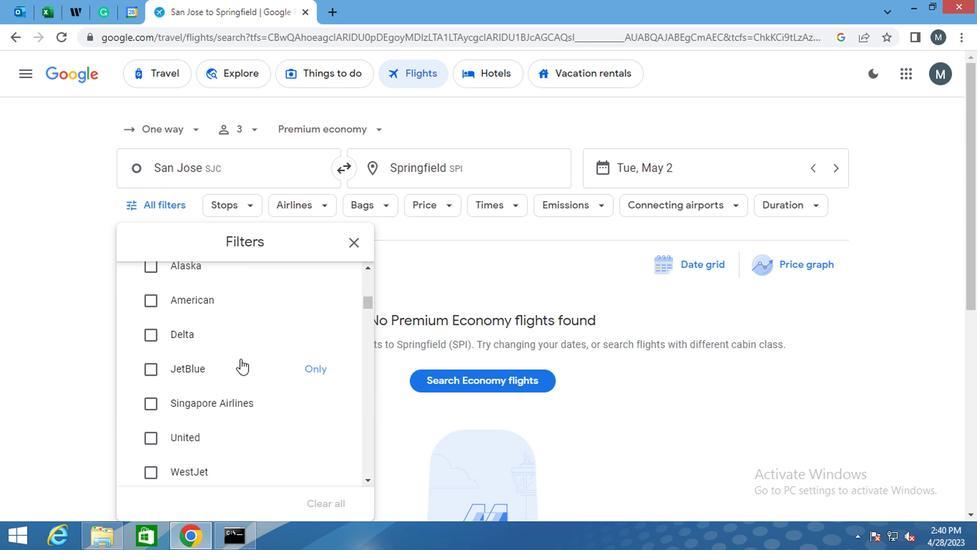 
Action: Mouse moved to (239, 361)
Screenshot: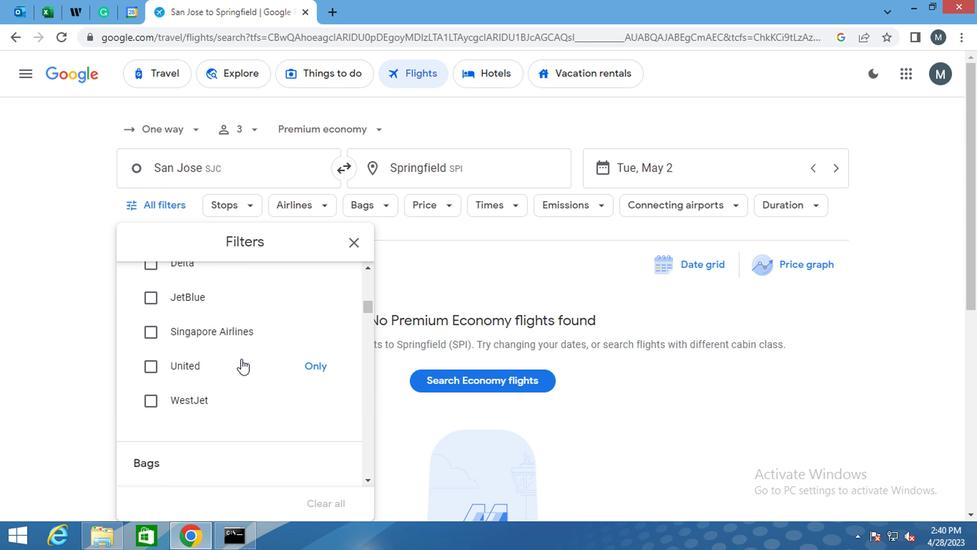 
Action: Mouse scrolled (239, 361) with delta (0, 0)
Screenshot: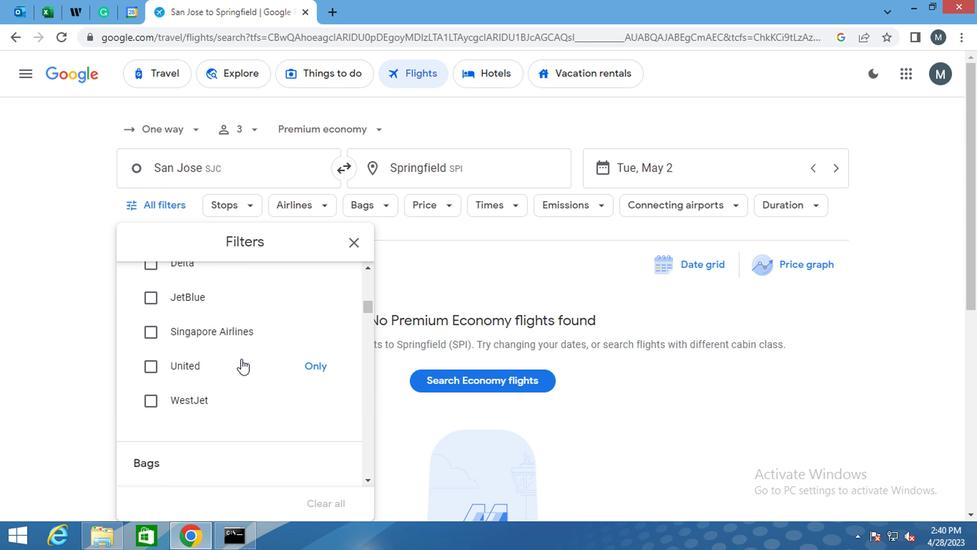 
Action: Mouse moved to (235, 383)
Screenshot: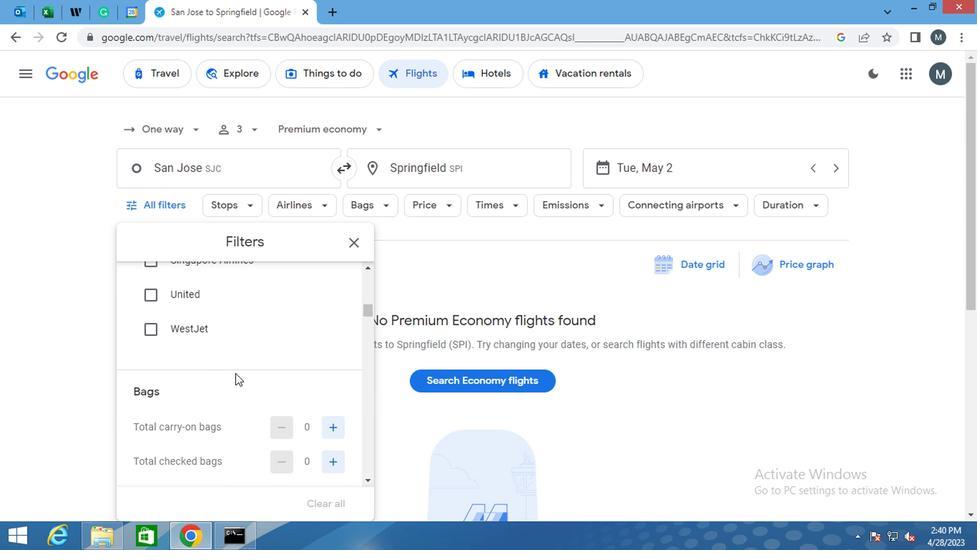 
Action: Mouse scrolled (235, 383) with delta (0, 0)
Screenshot: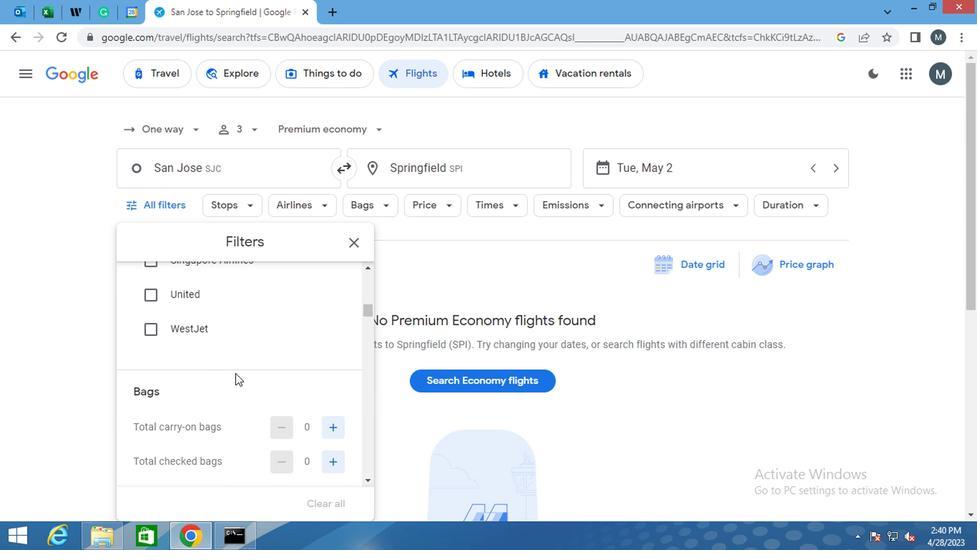 
Action: Mouse moved to (332, 395)
Screenshot: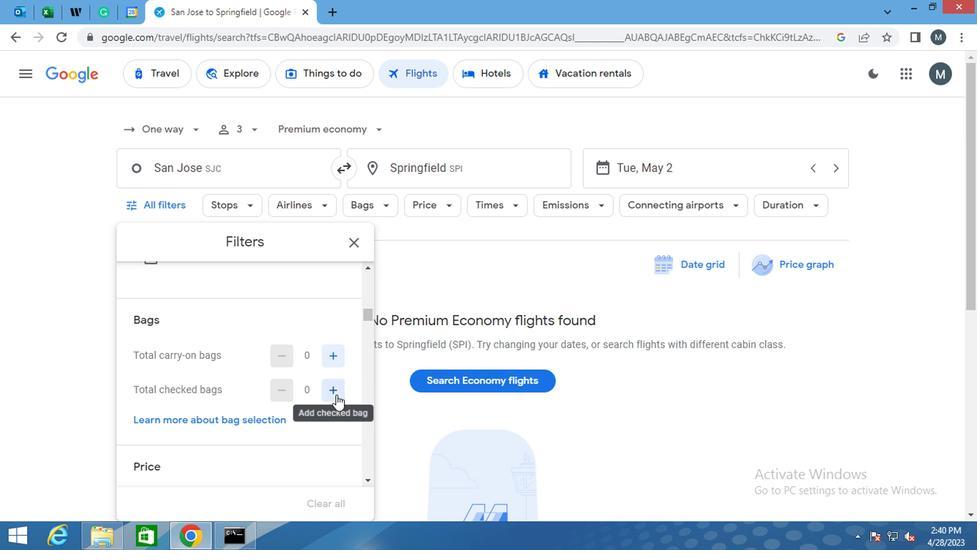 
Action: Mouse pressed left at (332, 395)
Screenshot: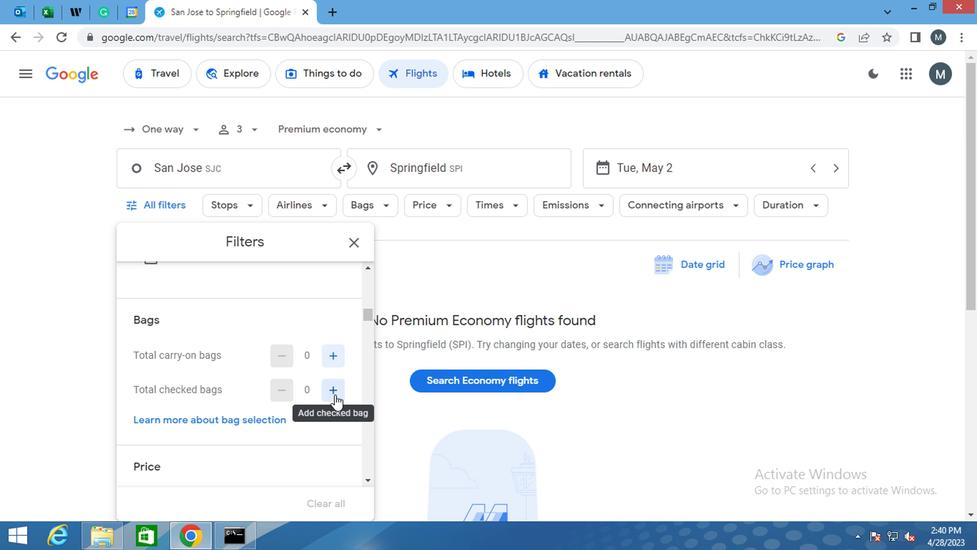 
Action: Mouse moved to (283, 370)
Screenshot: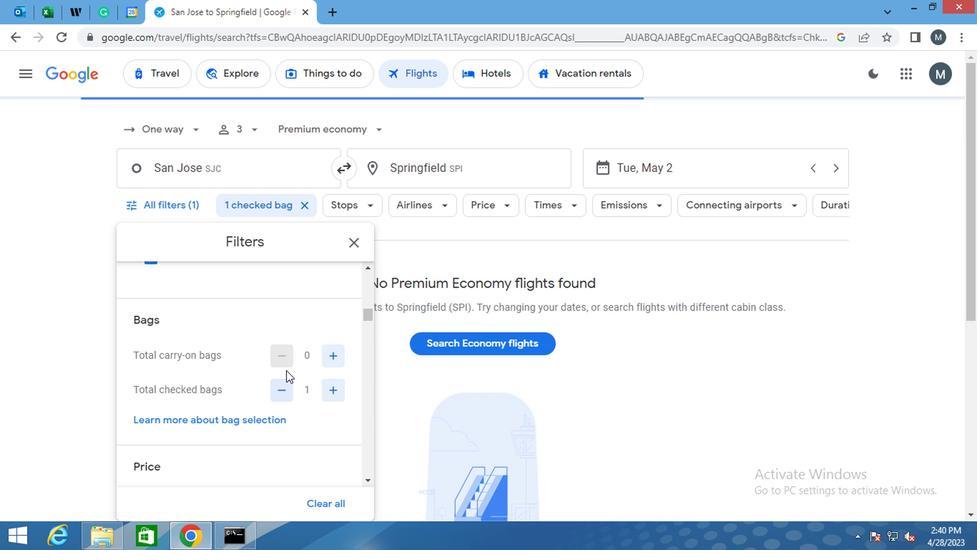 
Action: Mouse scrolled (283, 369) with delta (0, 0)
Screenshot: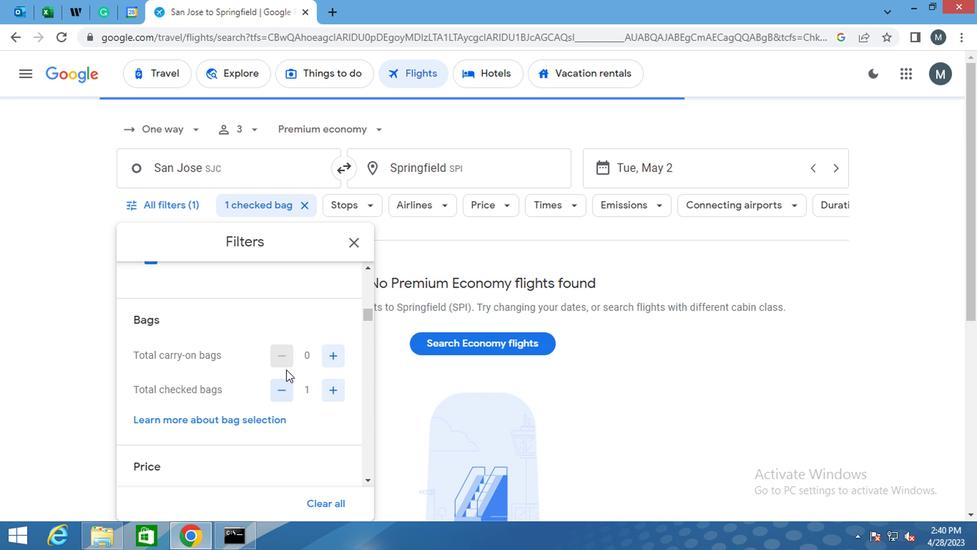 
Action: Mouse scrolled (283, 369) with delta (0, 0)
Screenshot: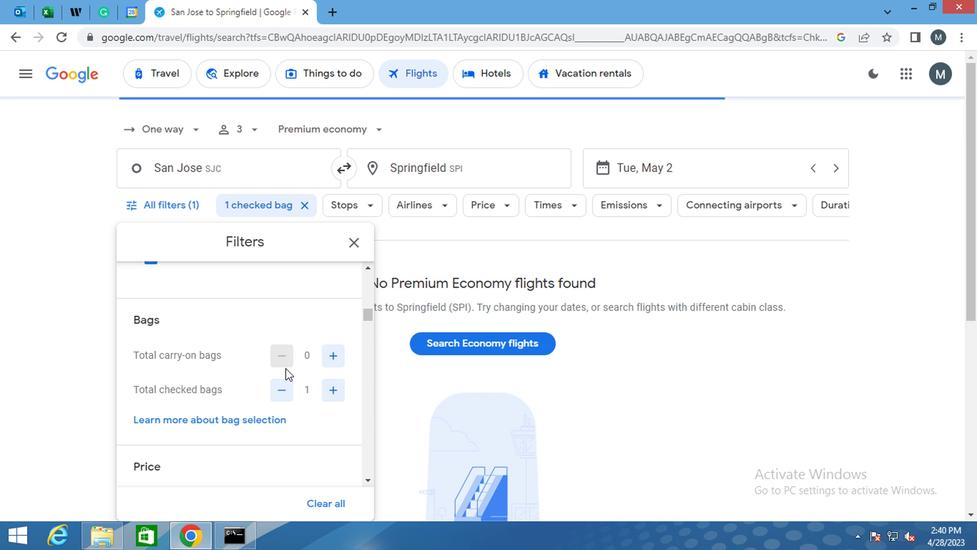 
Action: Mouse moved to (270, 374)
Screenshot: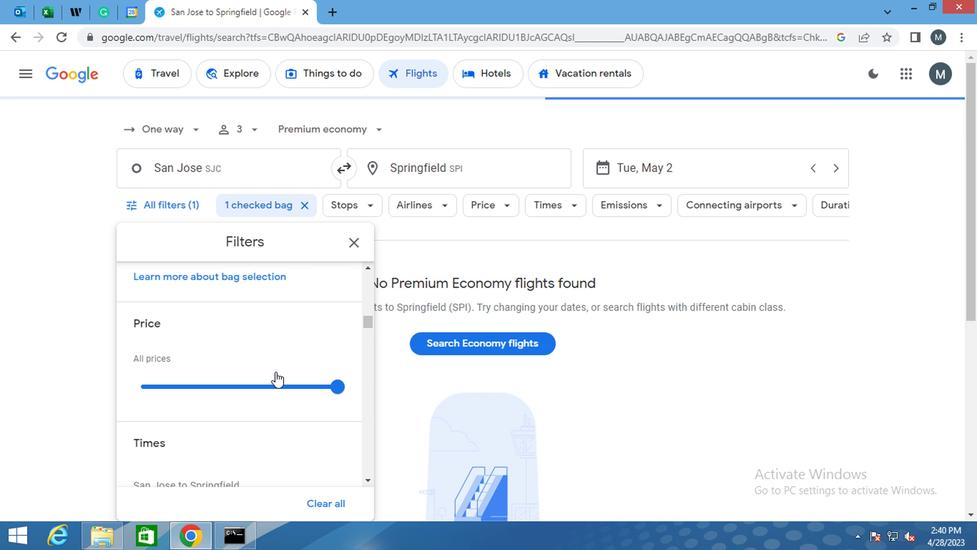 
Action: Mouse scrolled (270, 373) with delta (0, 0)
Screenshot: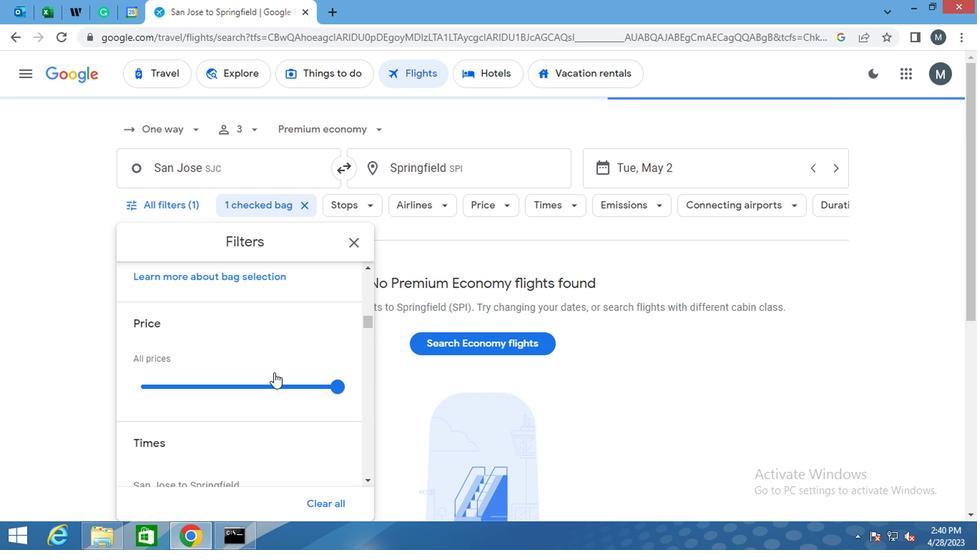 
Action: Mouse moved to (211, 315)
Screenshot: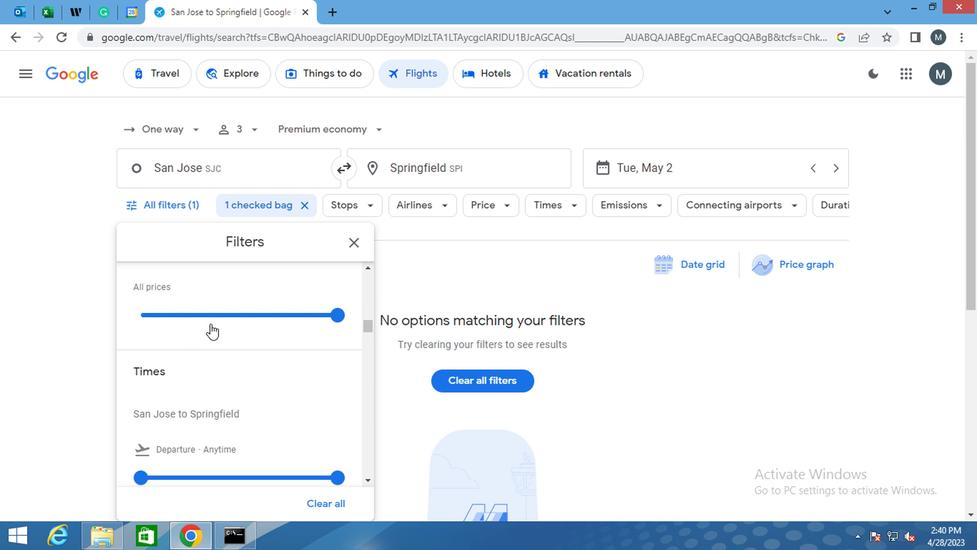 
Action: Mouse pressed left at (211, 315)
Screenshot: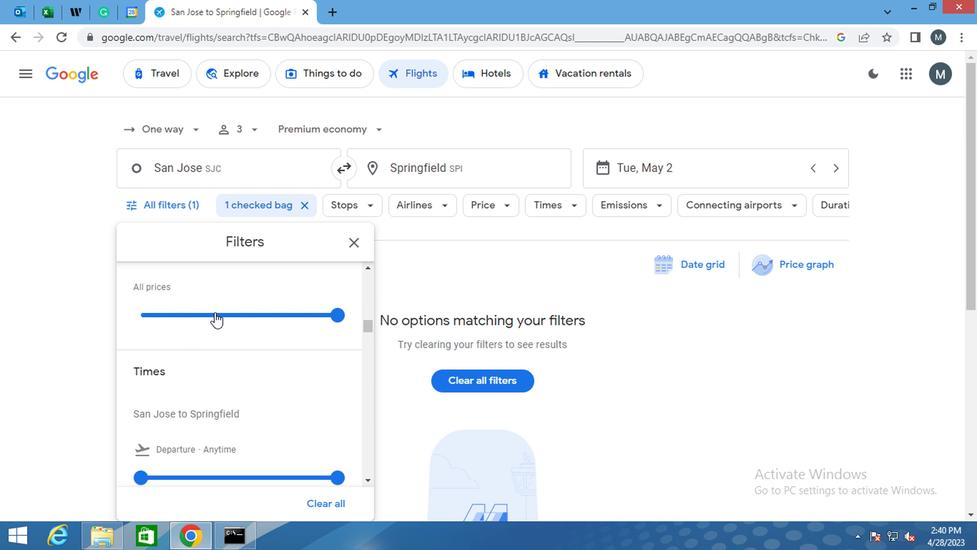
Action: Mouse moved to (206, 316)
Screenshot: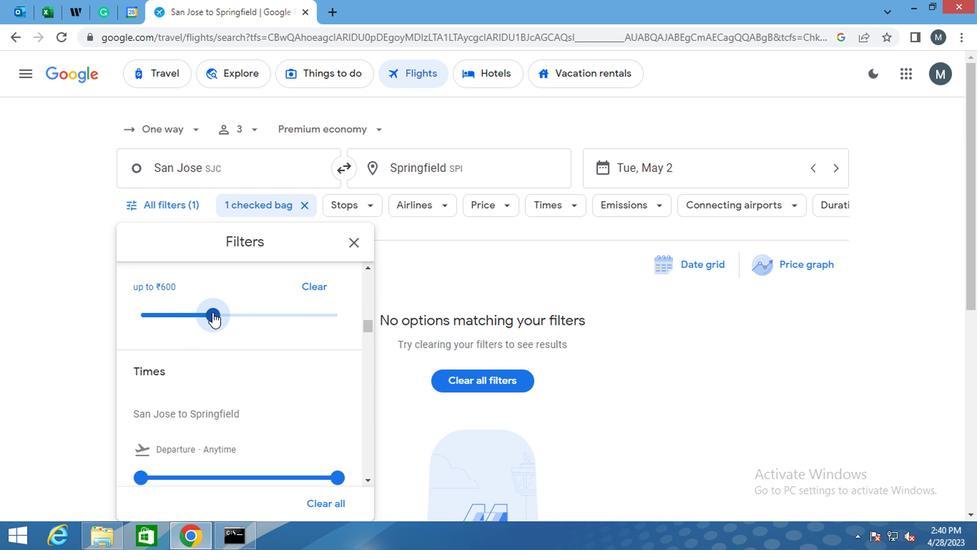 
Action: Mouse pressed left at (206, 316)
Screenshot: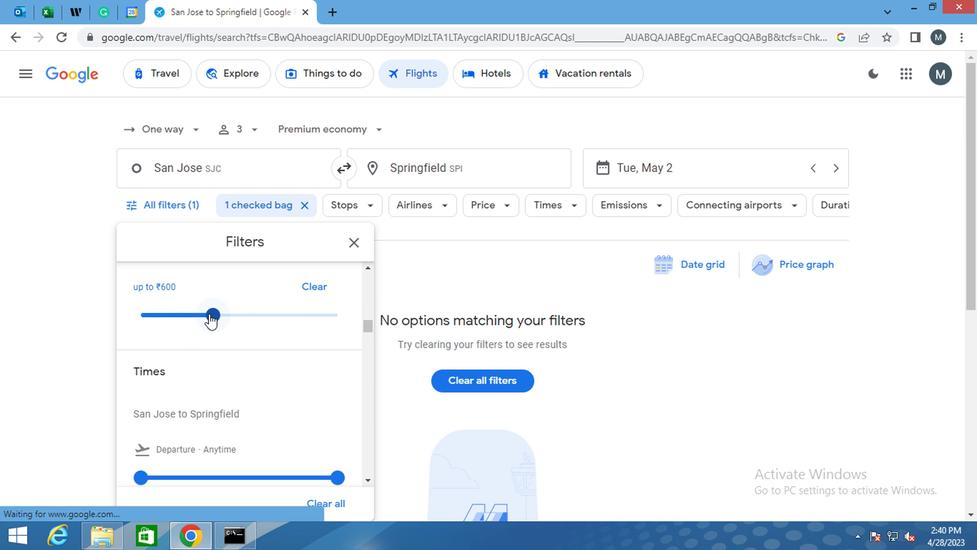 
Action: Mouse moved to (248, 332)
Screenshot: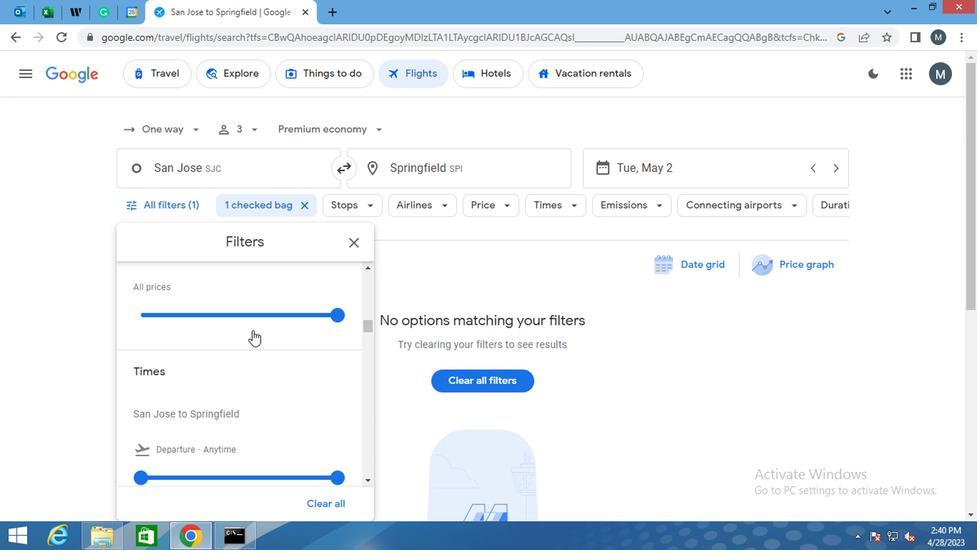
Action: Mouse scrolled (248, 332) with delta (0, 0)
Screenshot: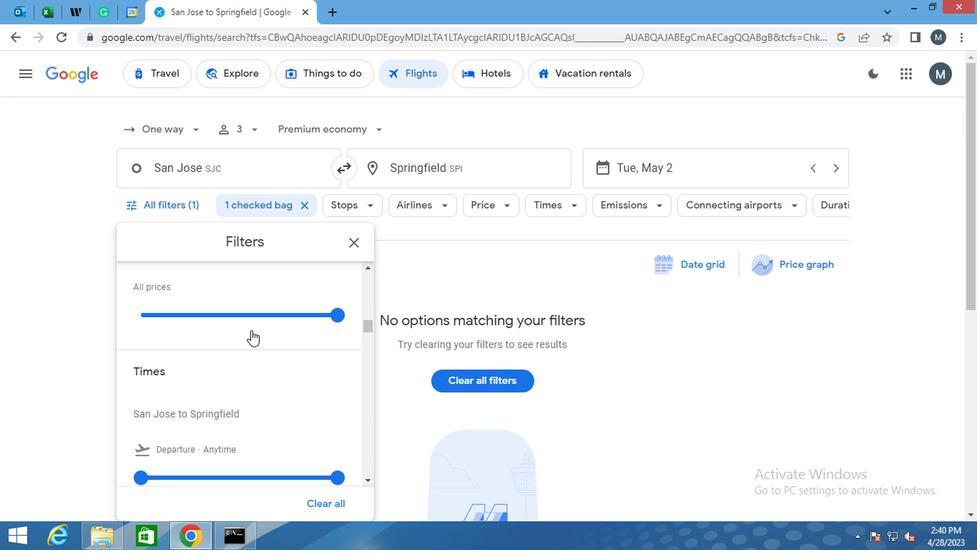 
Action: Mouse moved to (246, 335)
Screenshot: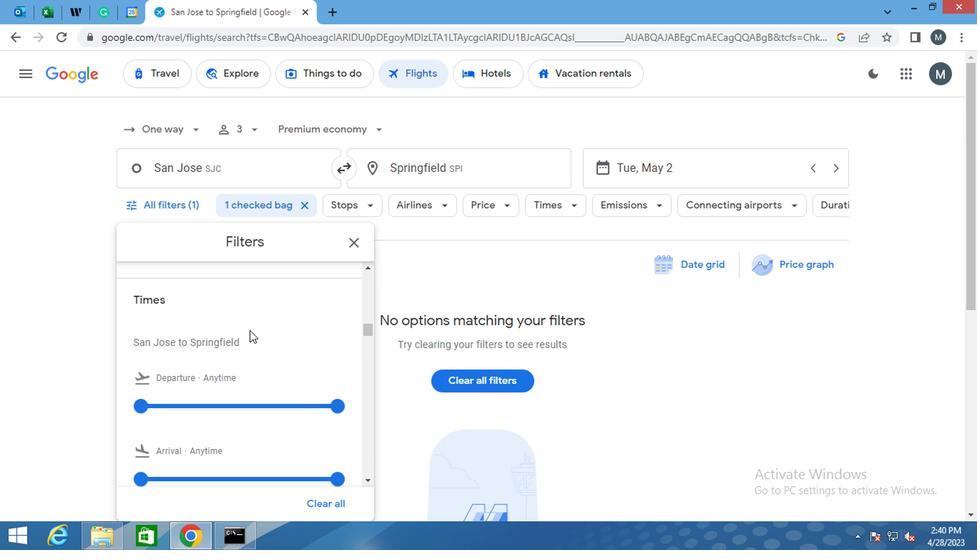 
Action: Mouse scrolled (246, 334) with delta (0, -1)
Screenshot: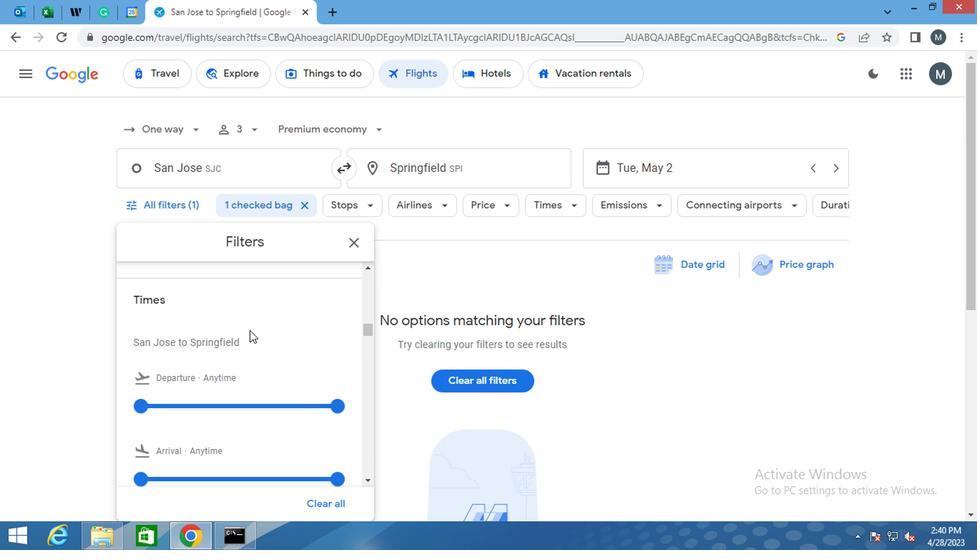
Action: Mouse moved to (222, 330)
Screenshot: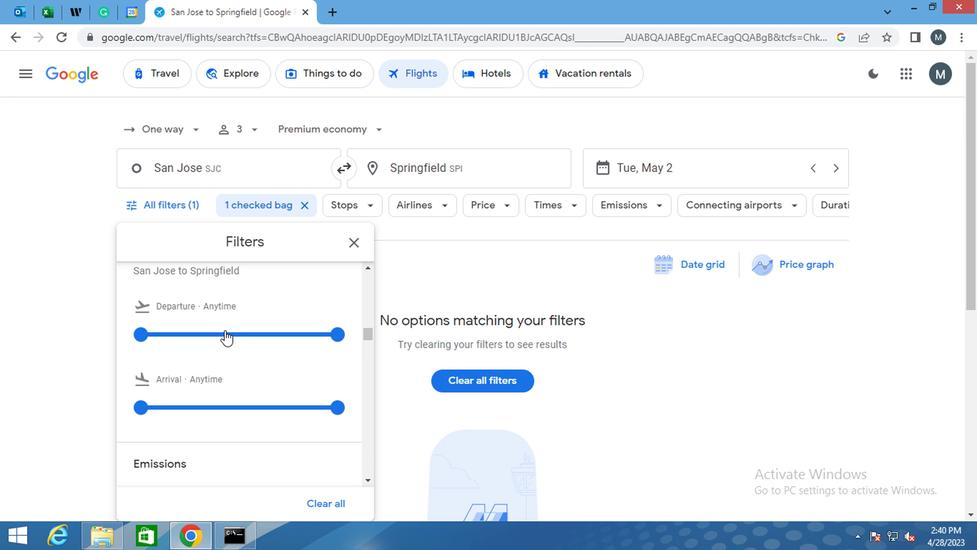 
Action: Mouse pressed left at (222, 330)
Screenshot: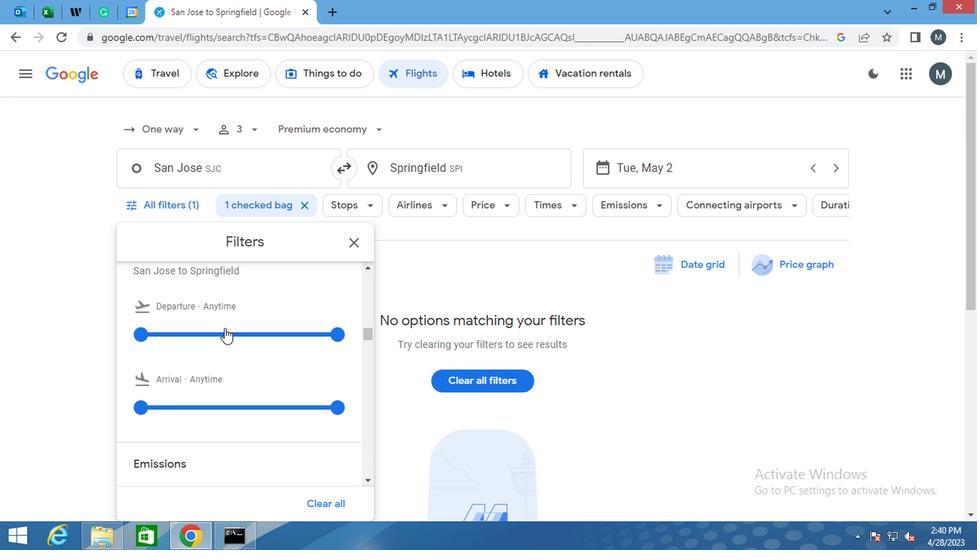
Action: Mouse moved to (222, 330)
Screenshot: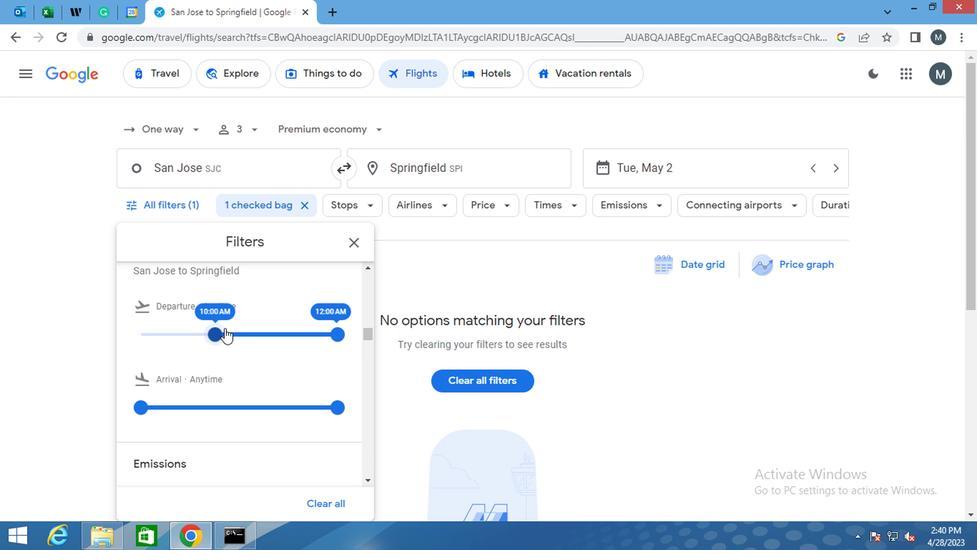 
Action: Mouse pressed left at (222, 330)
Screenshot: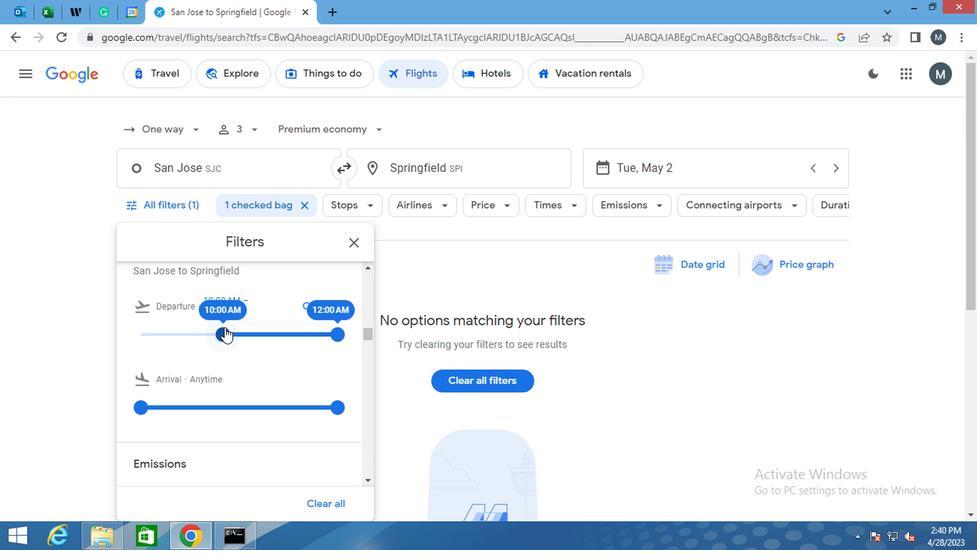 
Action: Mouse moved to (333, 336)
Screenshot: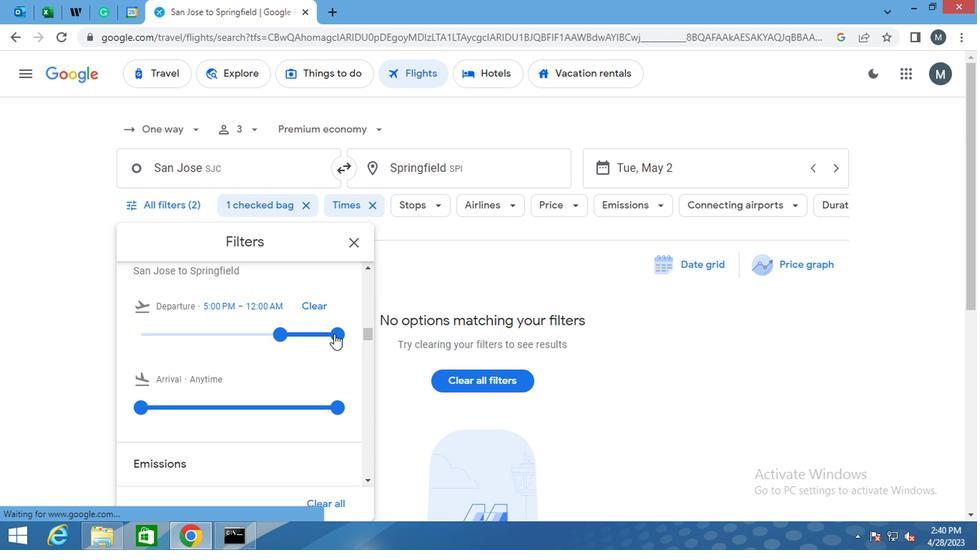 
Action: Mouse pressed left at (333, 336)
Screenshot: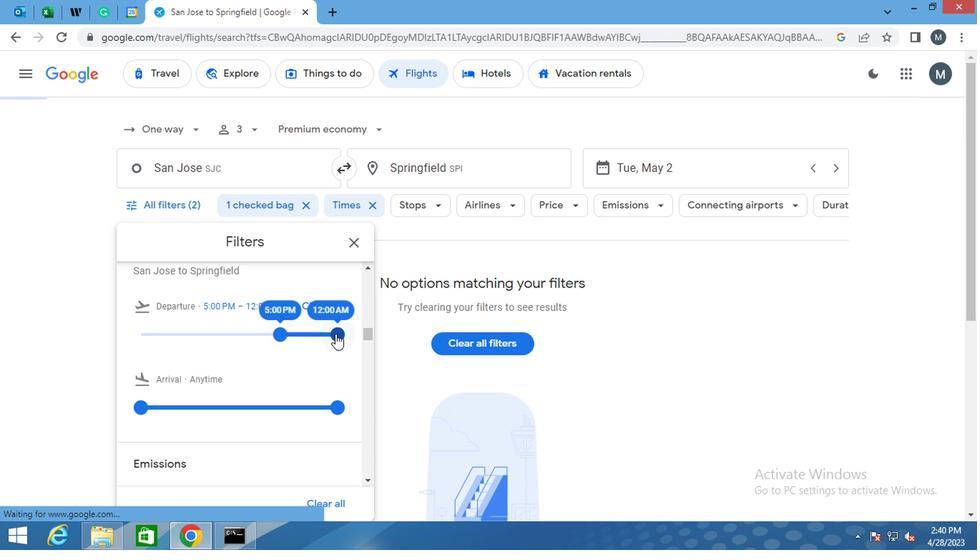 
Action: Mouse moved to (356, 240)
Screenshot: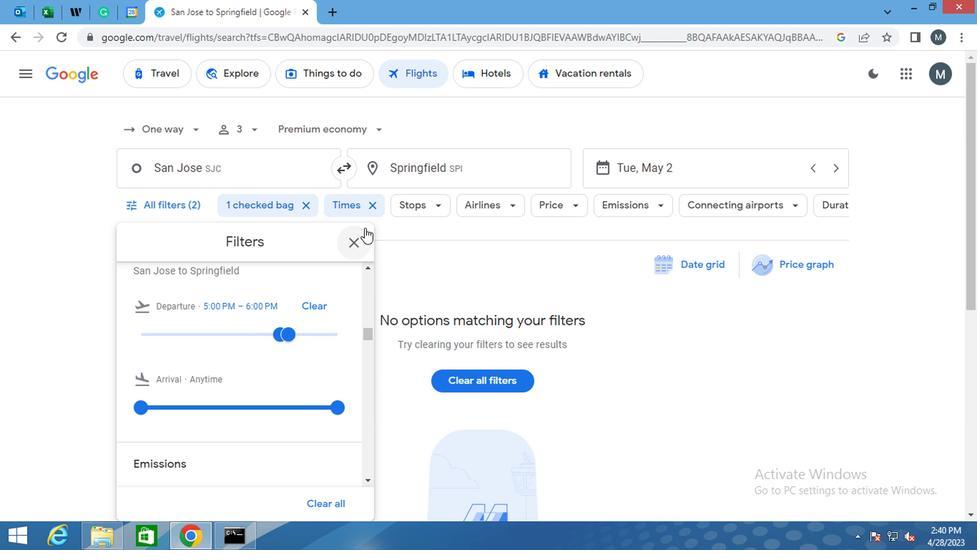 
Action: Mouse pressed left at (356, 240)
Screenshot: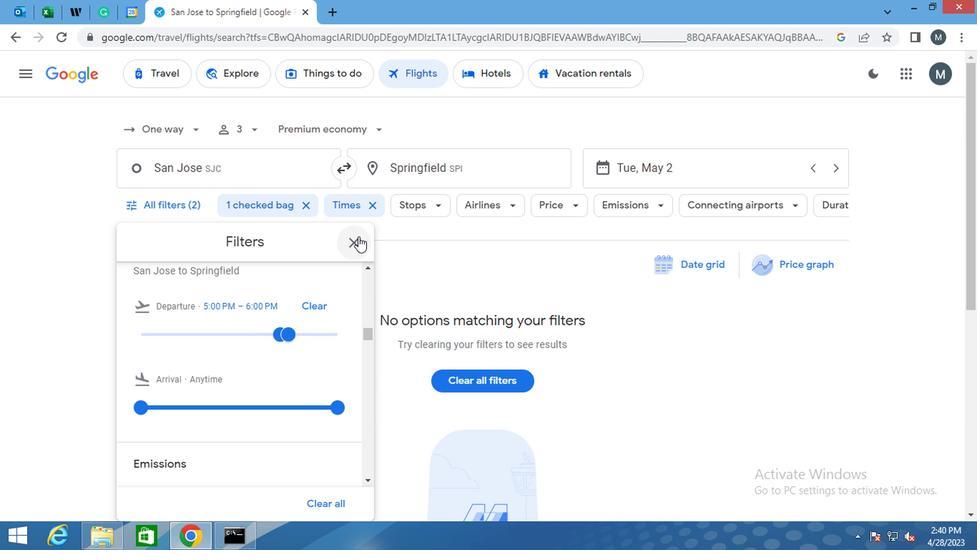
Action: Mouse moved to (355, 241)
Screenshot: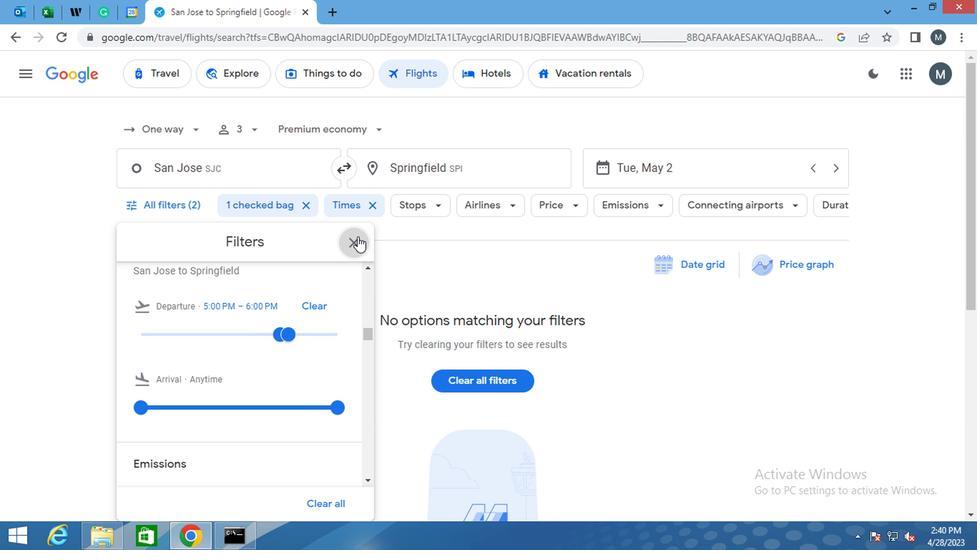 
